 Task: Add the task  Develop a new online tool for customer support ticketing to the section Dependency Management Sprint in the project AnchorTech and add a Due Date to the respective task as 2023/12/28
Action: Mouse moved to (968, 424)
Screenshot: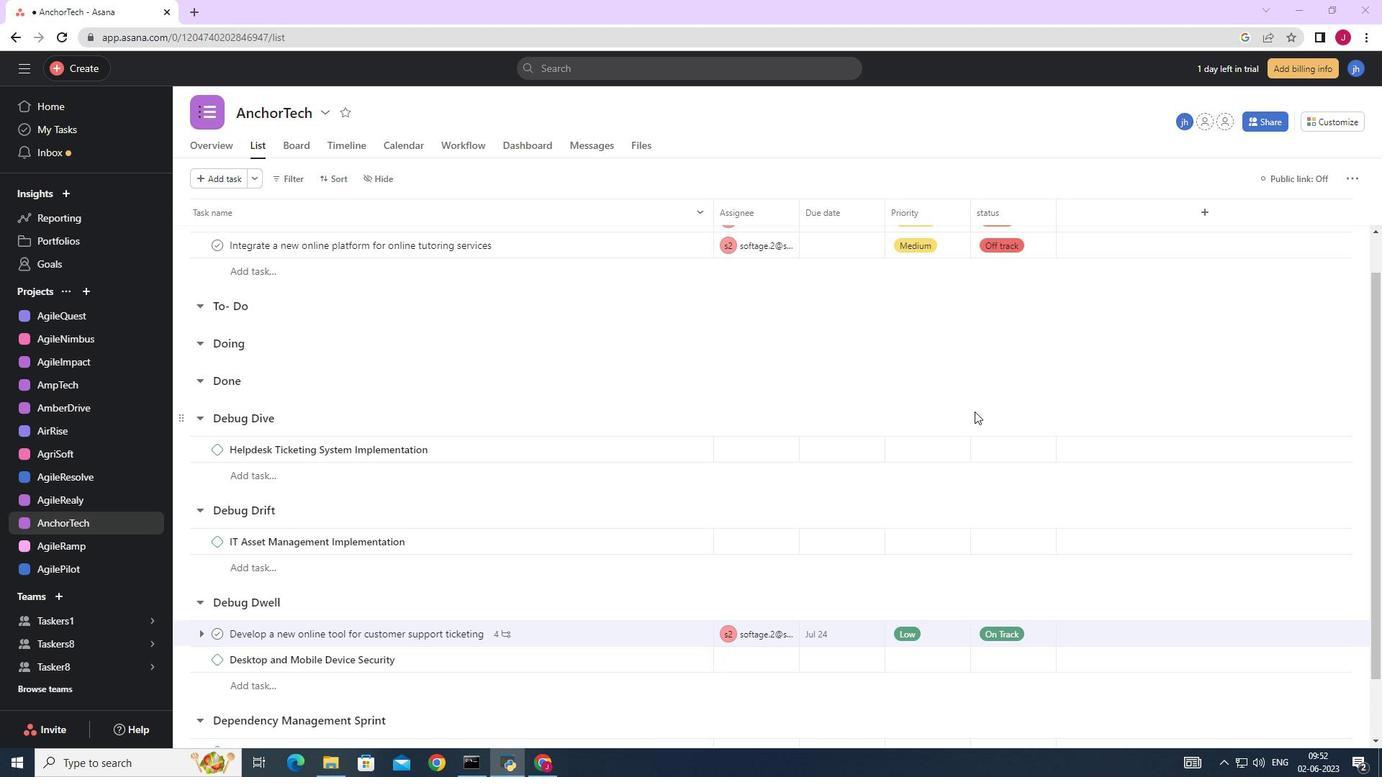 
Action: Mouse scrolled (968, 424) with delta (0, 0)
Screenshot: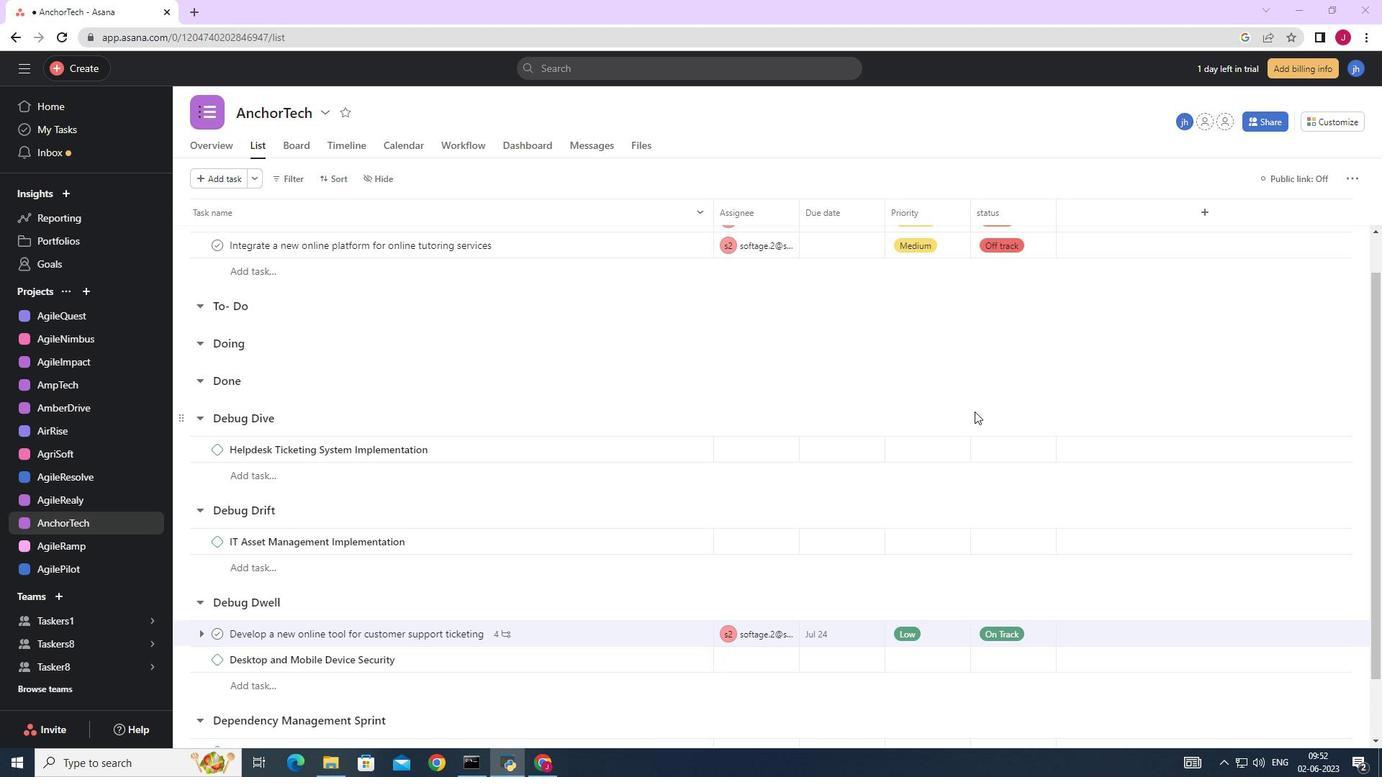 
Action: Mouse scrolled (968, 424) with delta (0, 0)
Screenshot: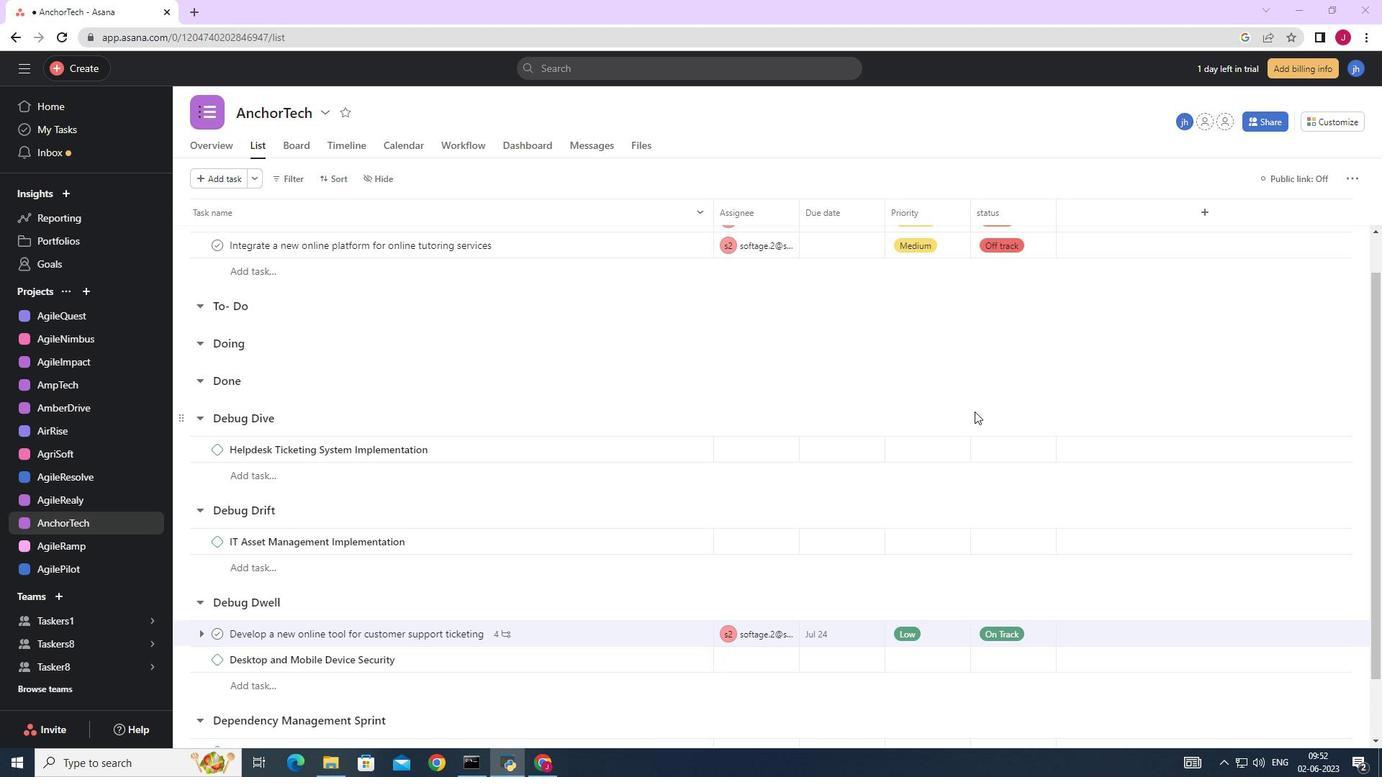 
Action: Mouse scrolled (968, 424) with delta (0, 0)
Screenshot: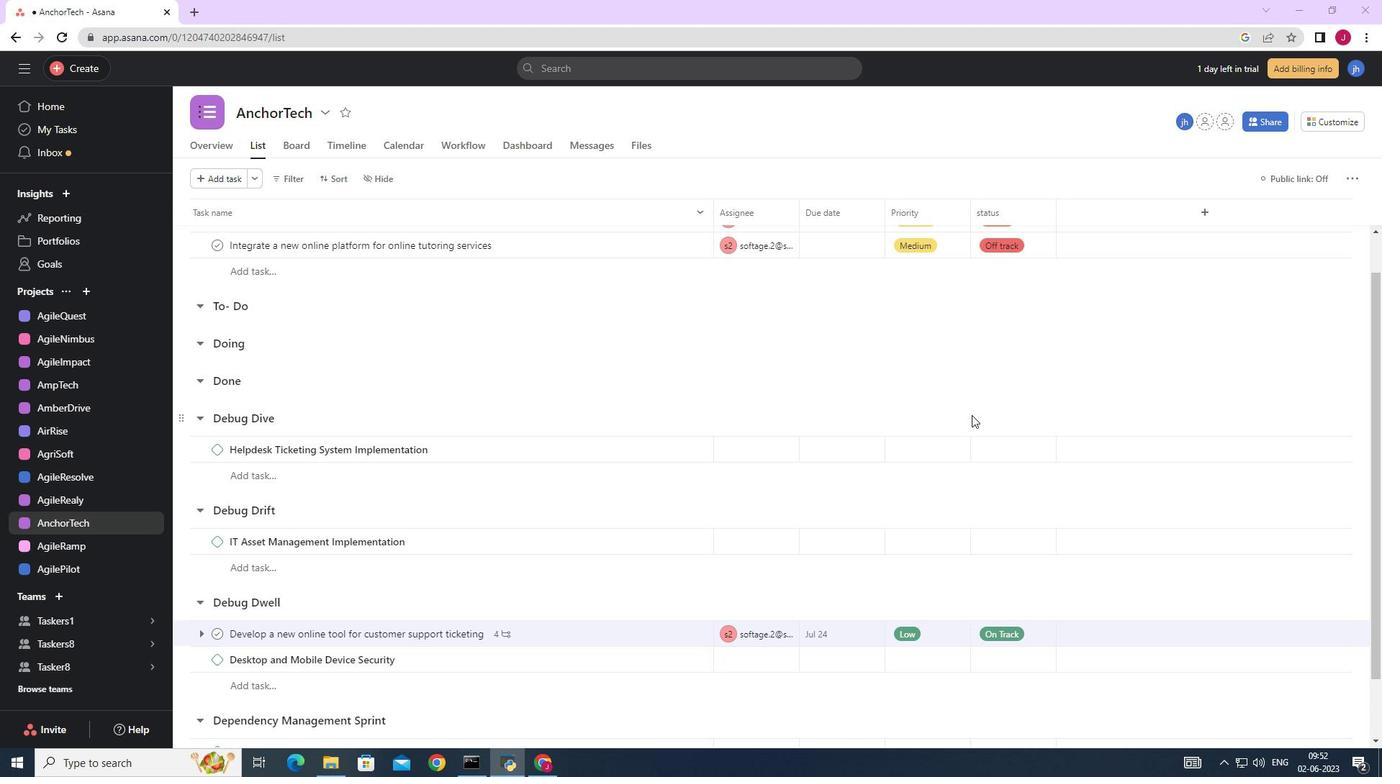 
Action: Mouse moved to (849, 472)
Screenshot: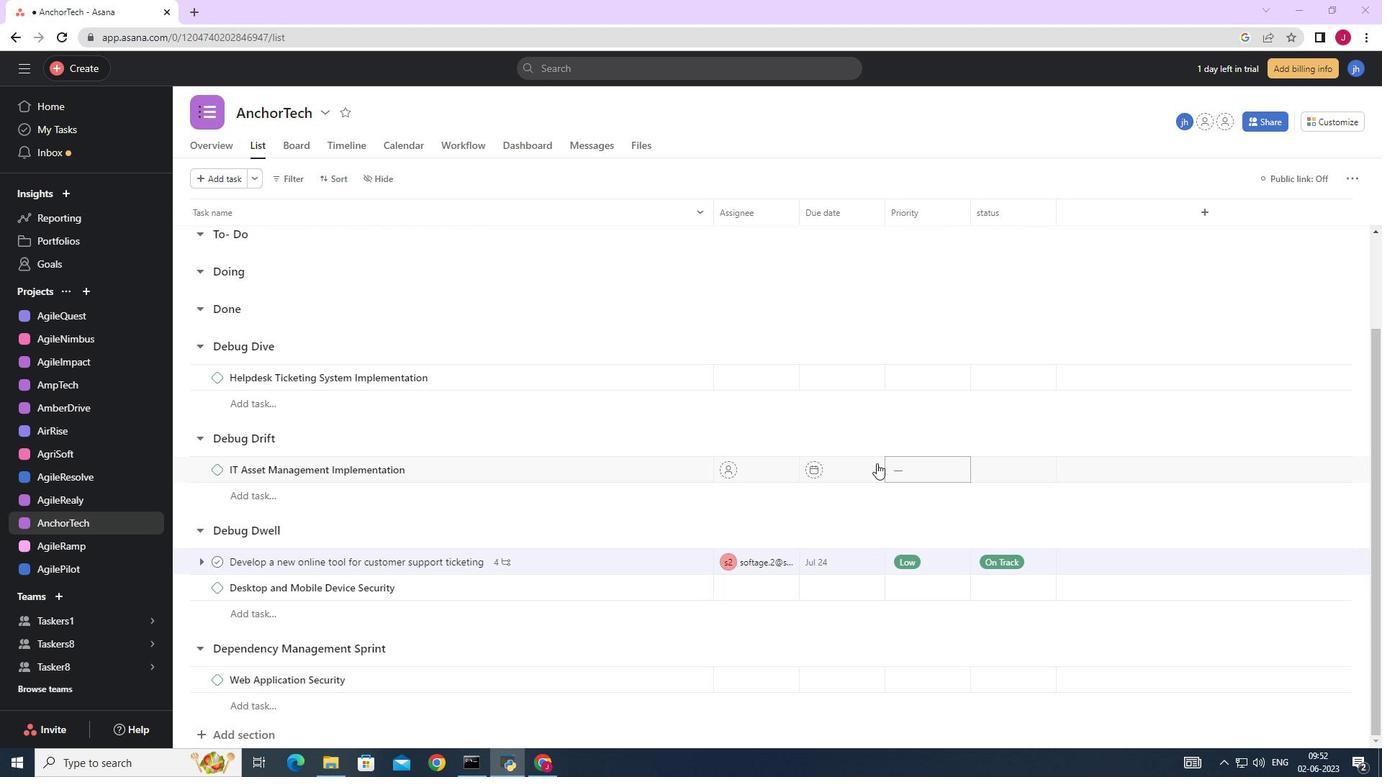 
Action: Mouse scrolled (849, 471) with delta (0, 0)
Screenshot: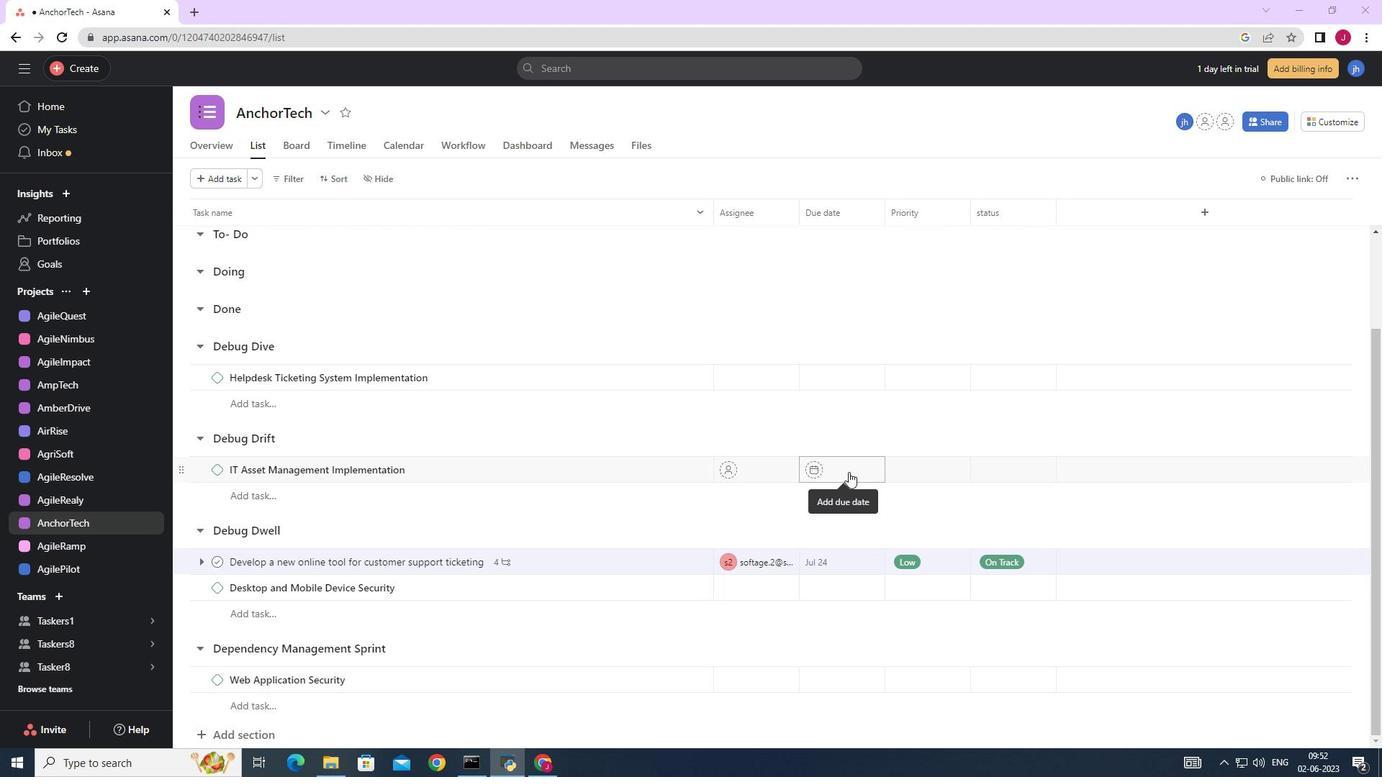
Action: Mouse scrolled (849, 471) with delta (0, 0)
Screenshot: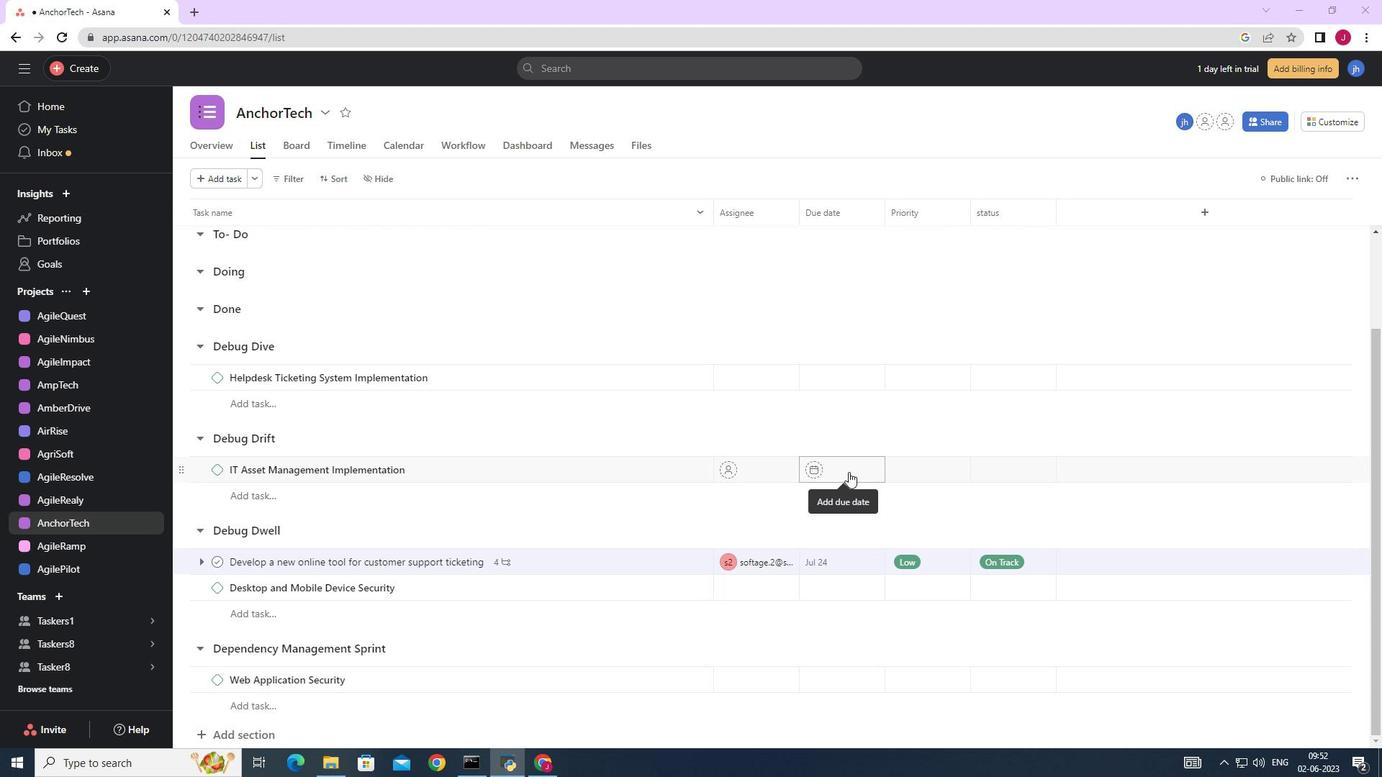 
Action: Mouse scrolled (849, 471) with delta (0, 0)
Screenshot: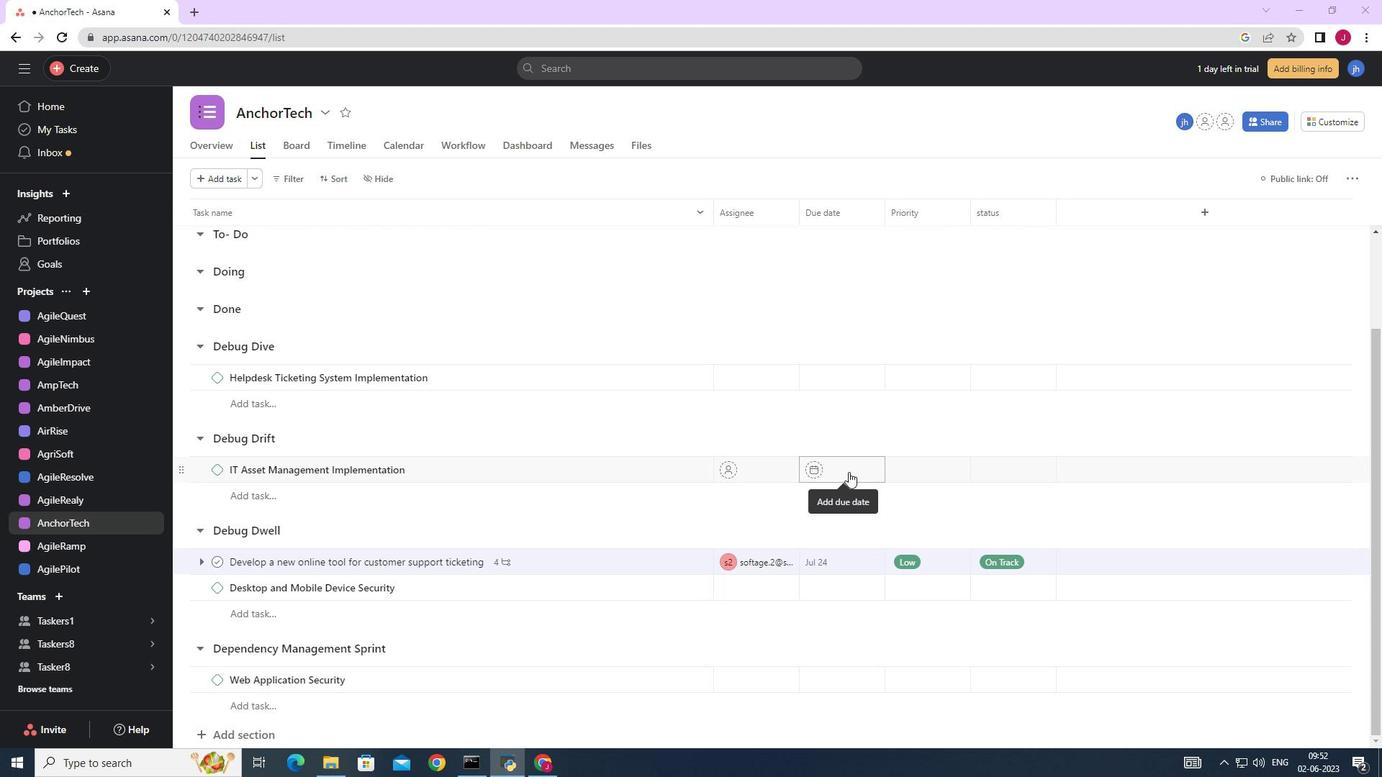 
Action: Mouse moved to (672, 559)
Screenshot: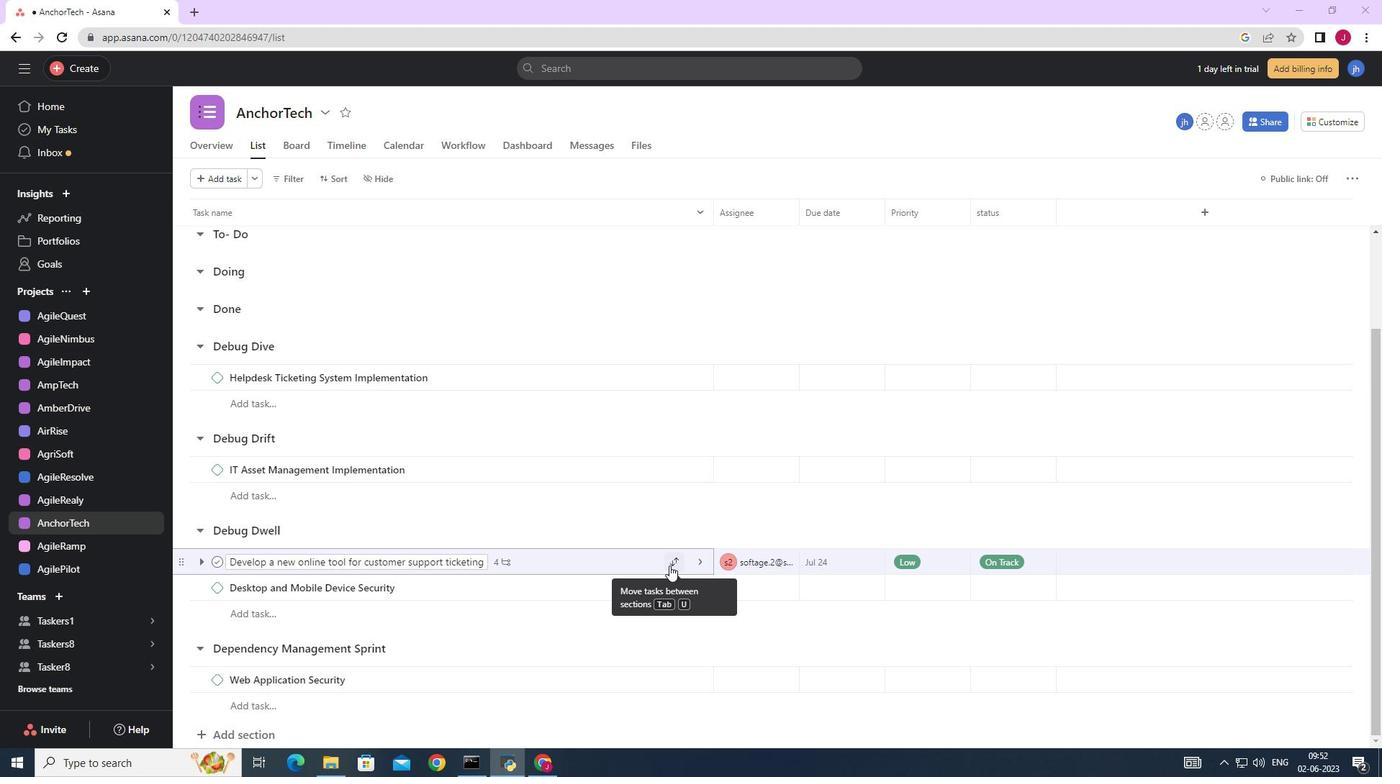 
Action: Mouse pressed left at (672, 559)
Screenshot: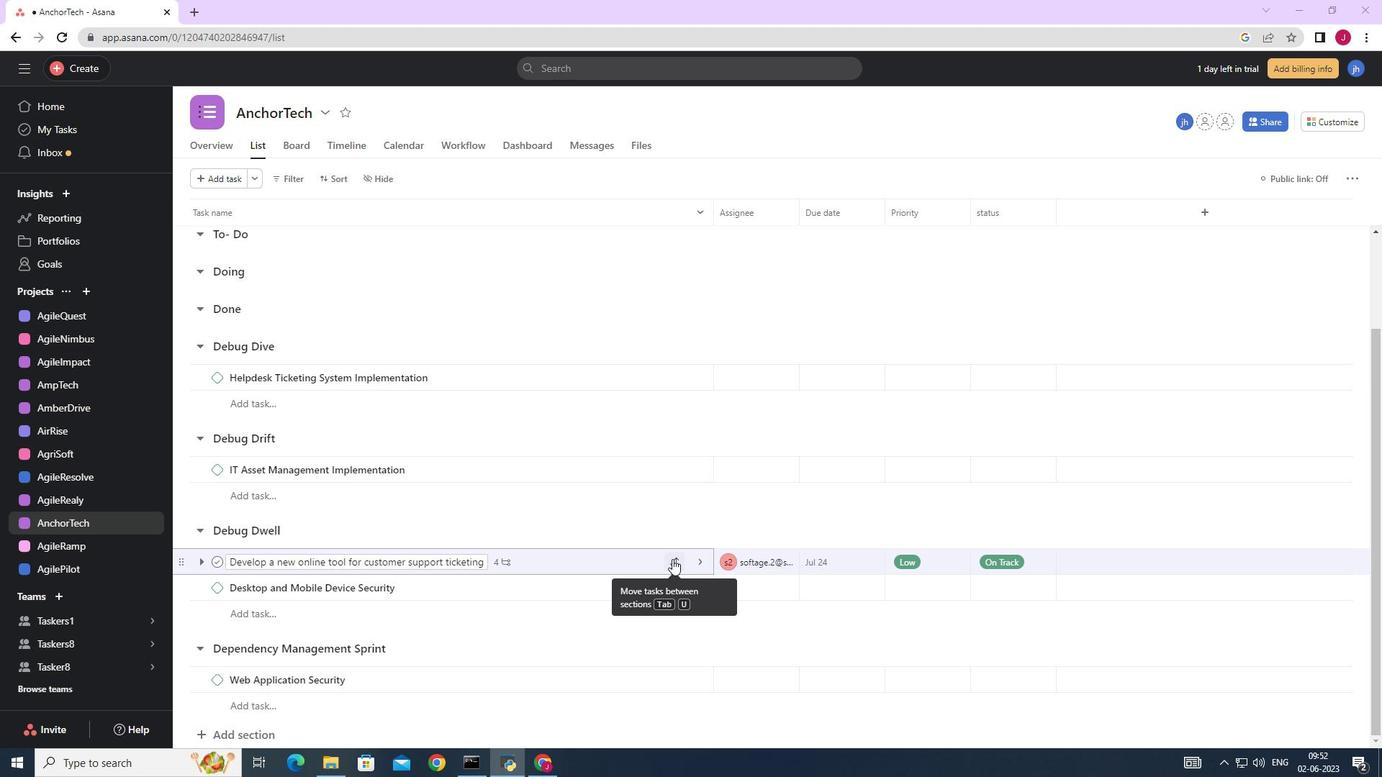 
Action: Mouse moved to (567, 535)
Screenshot: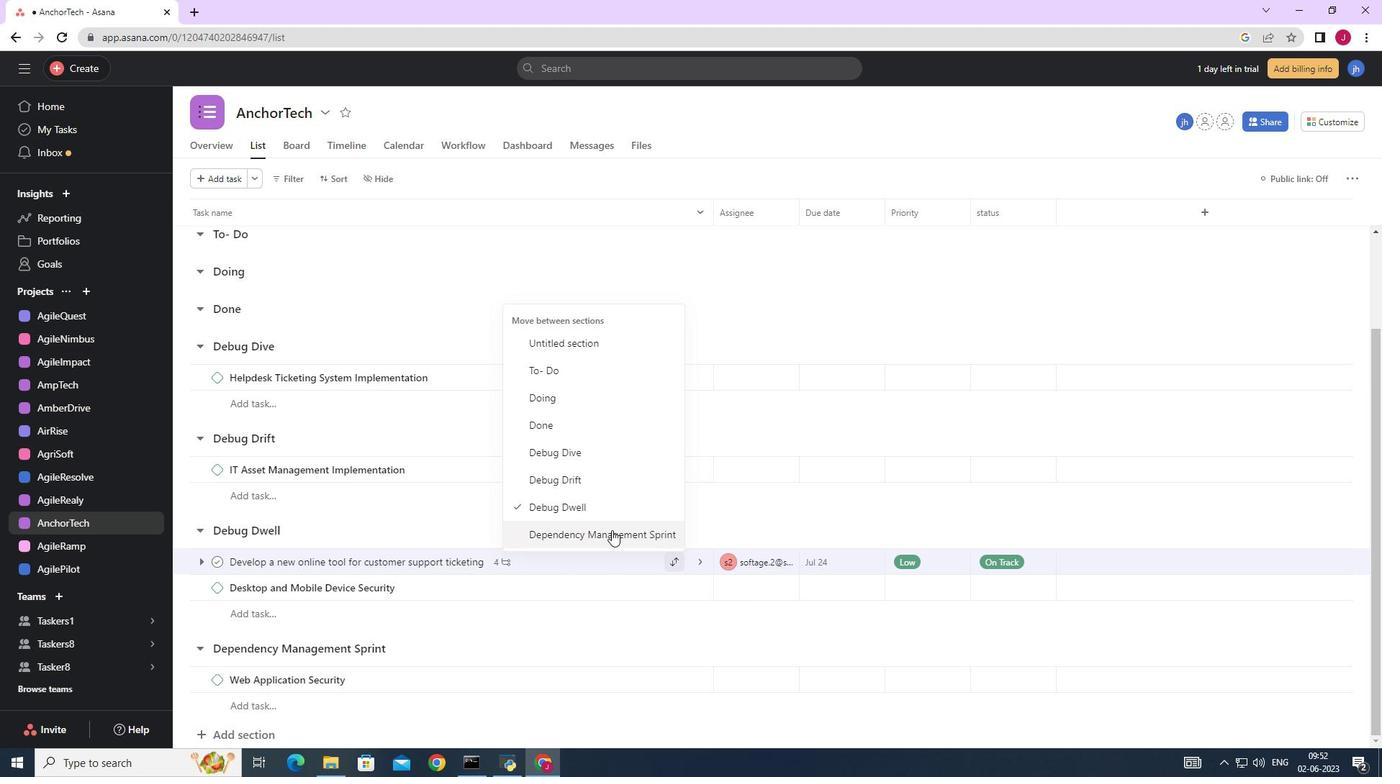 
Action: Mouse pressed left at (567, 535)
Screenshot: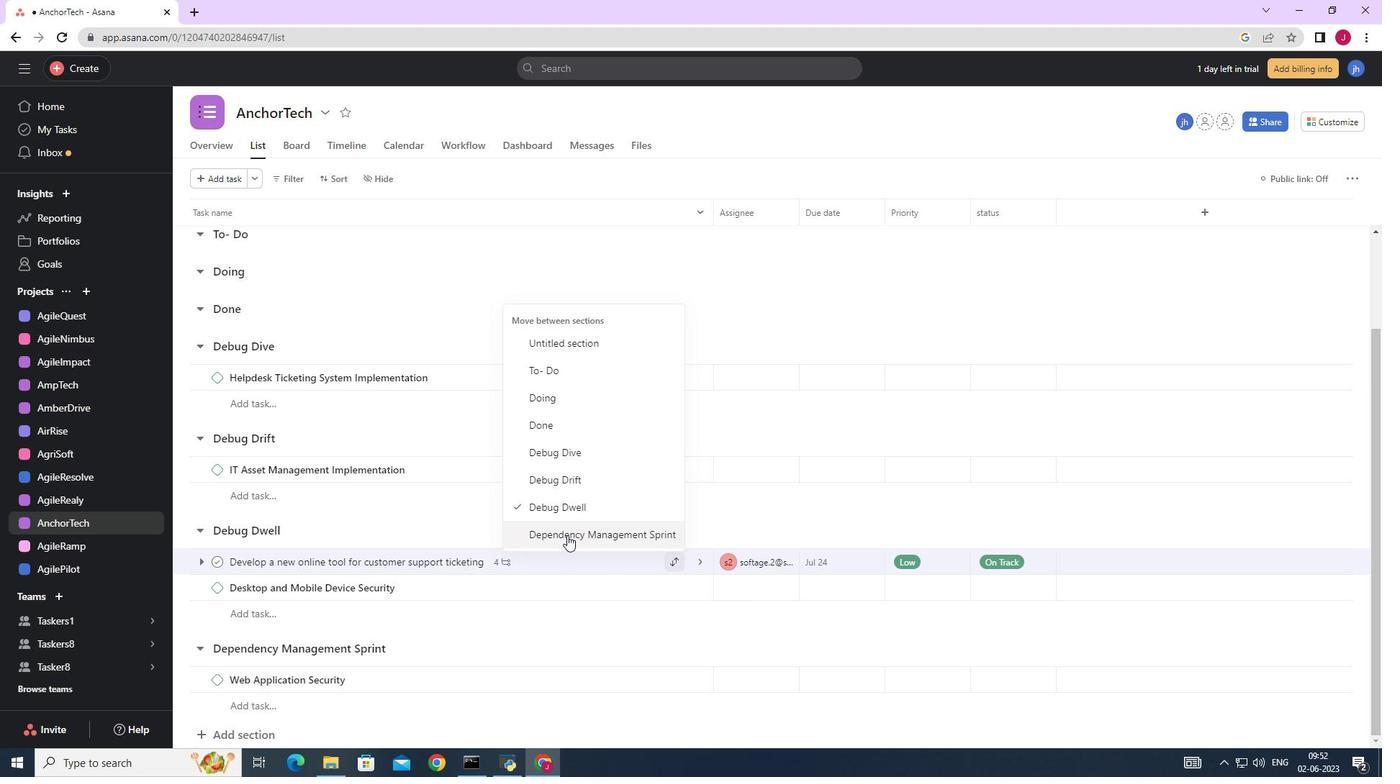 
Action: Mouse moved to (1039, 625)
Screenshot: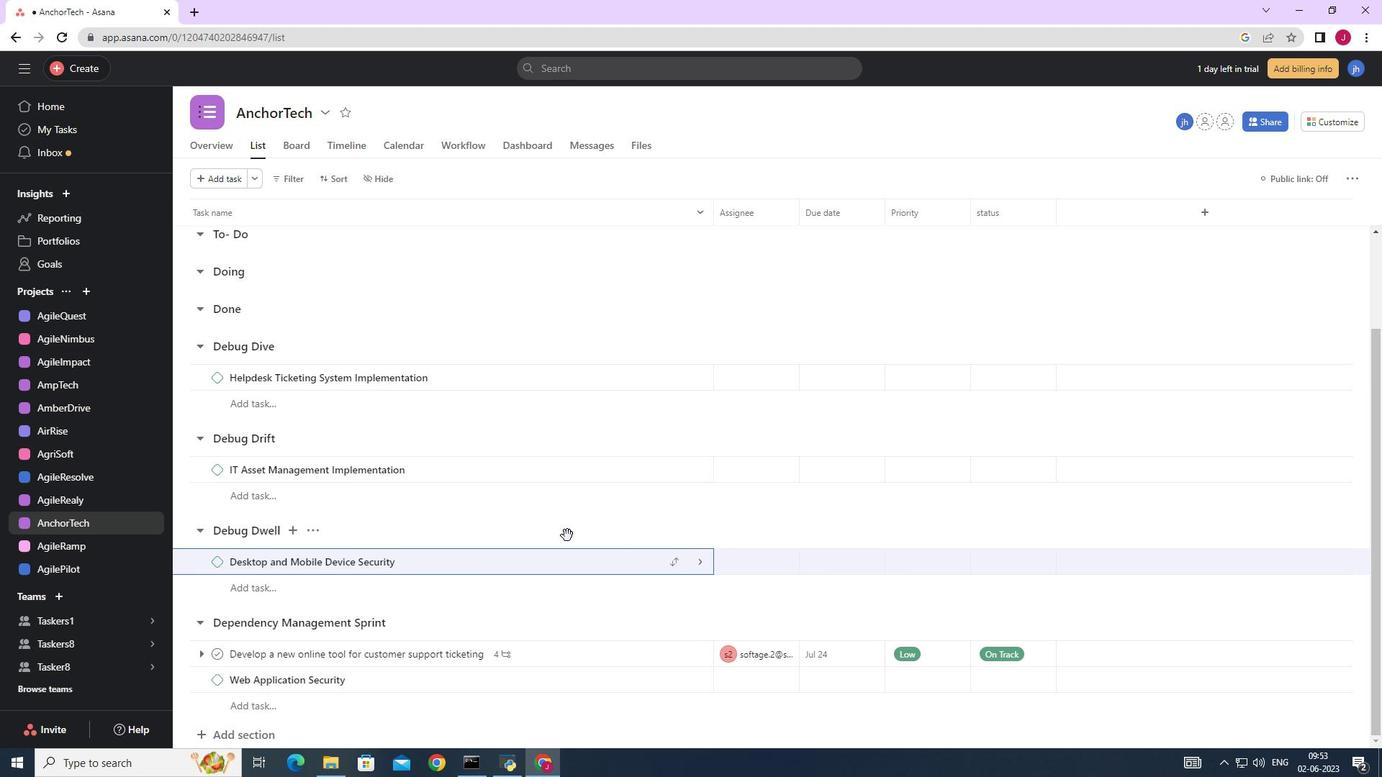 
Action: Mouse scrolled (1039, 625) with delta (0, 0)
Screenshot: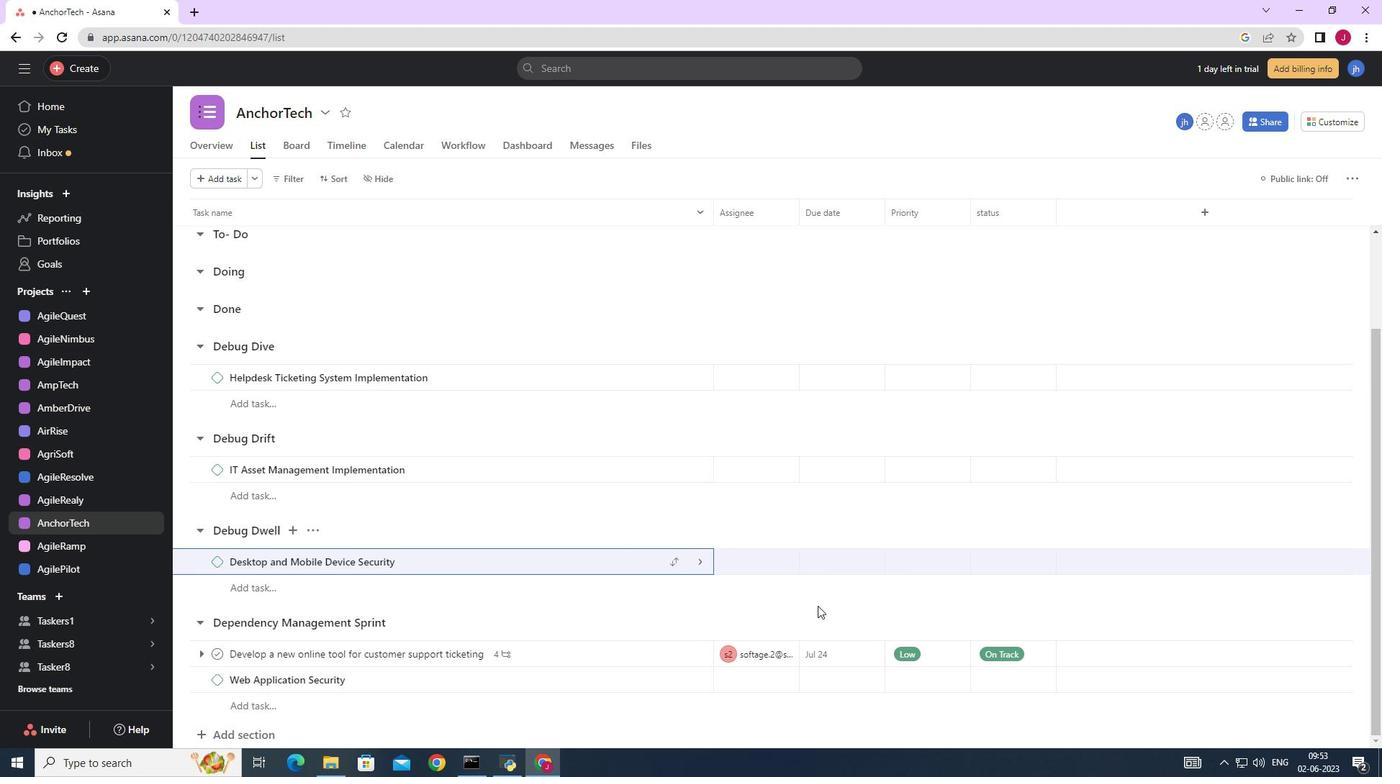 
Action: Mouse scrolled (1039, 625) with delta (0, 0)
Screenshot: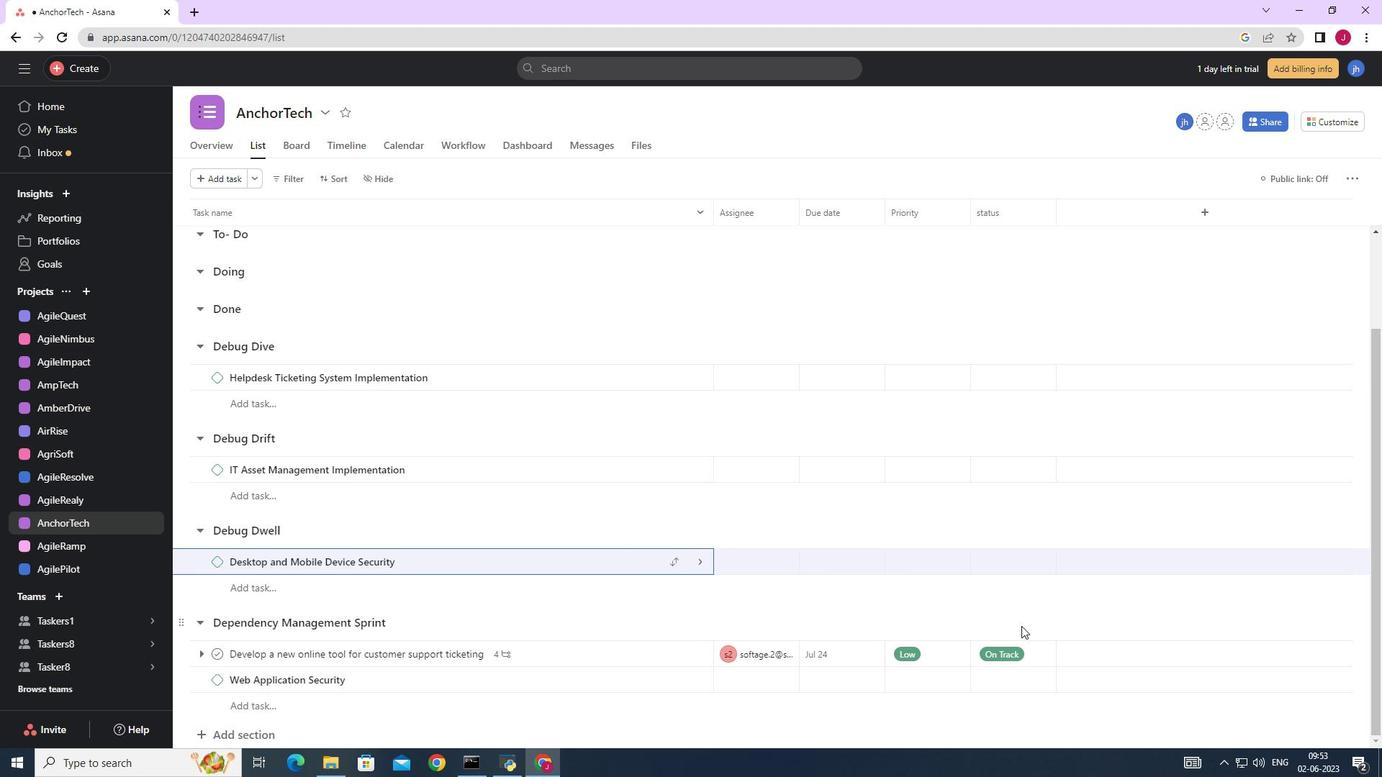 
Action: Mouse scrolled (1039, 625) with delta (0, 0)
Screenshot: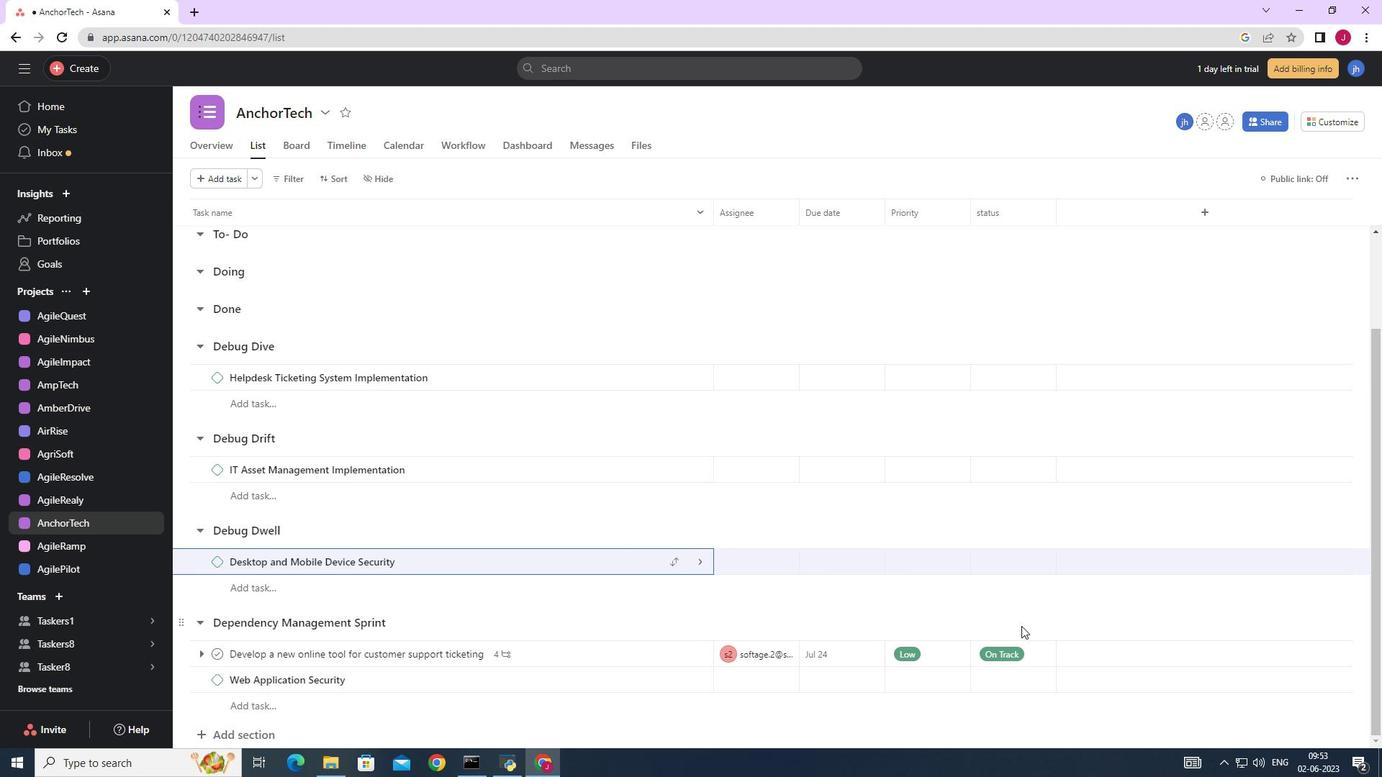 
Action: Mouse moved to (1038, 625)
Screenshot: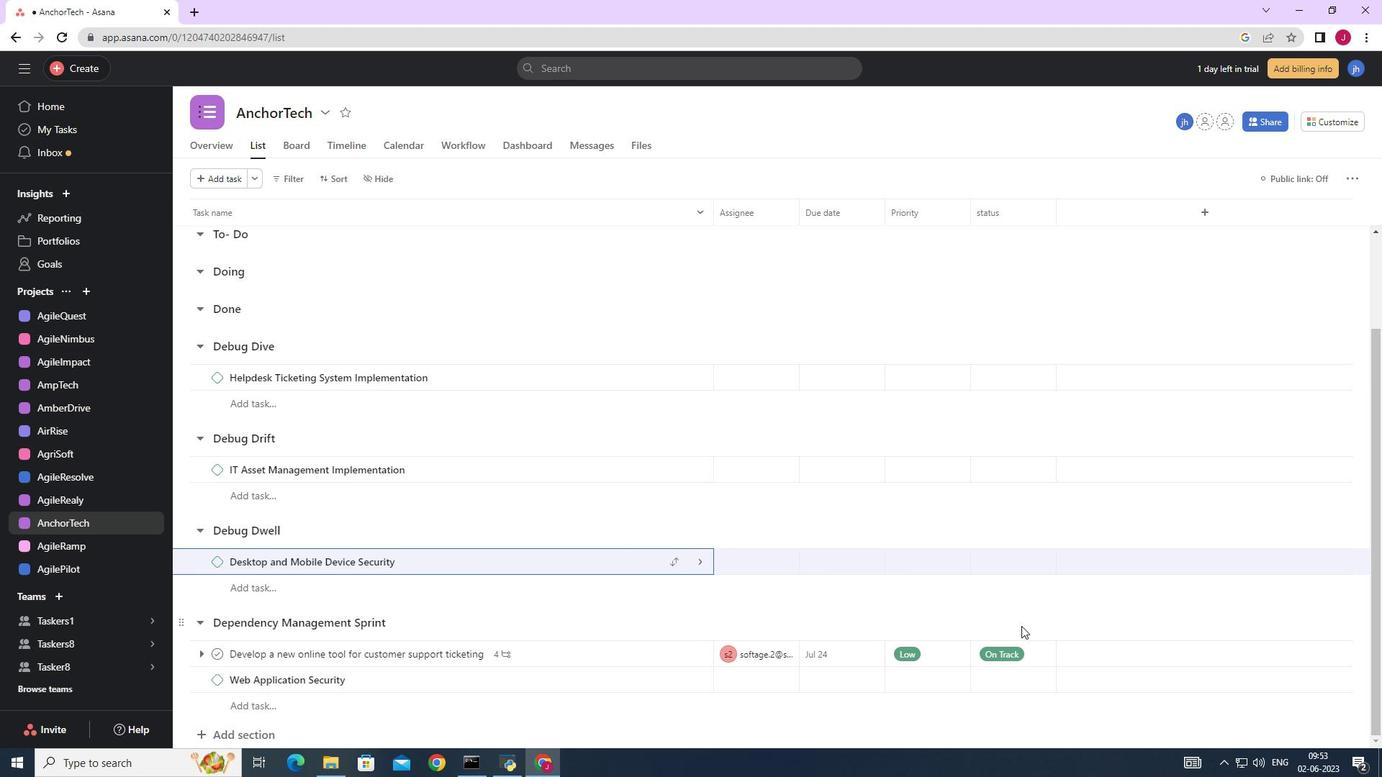
Action: Mouse scrolled (1038, 625) with delta (0, 0)
Screenshot: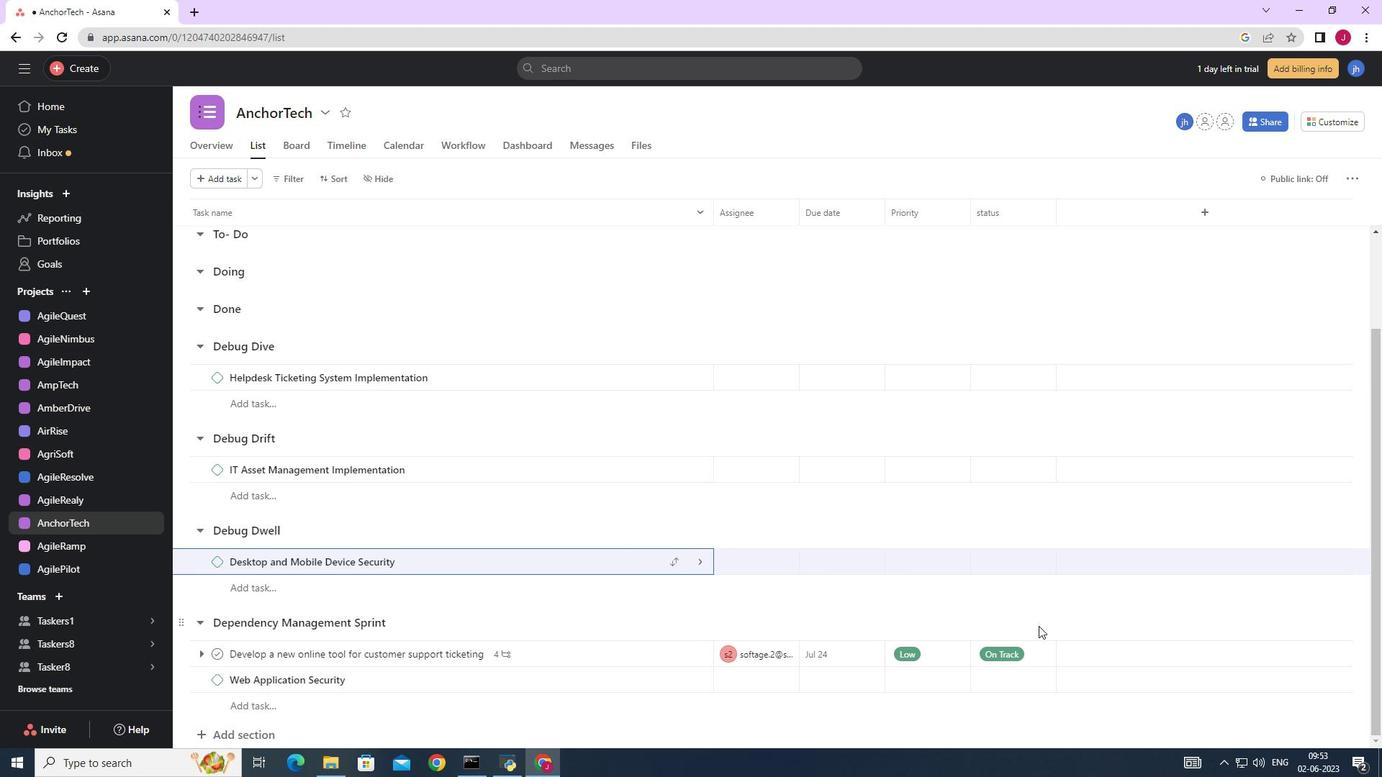 
Action: Mouse moved to (1035, 625)
Screenshot: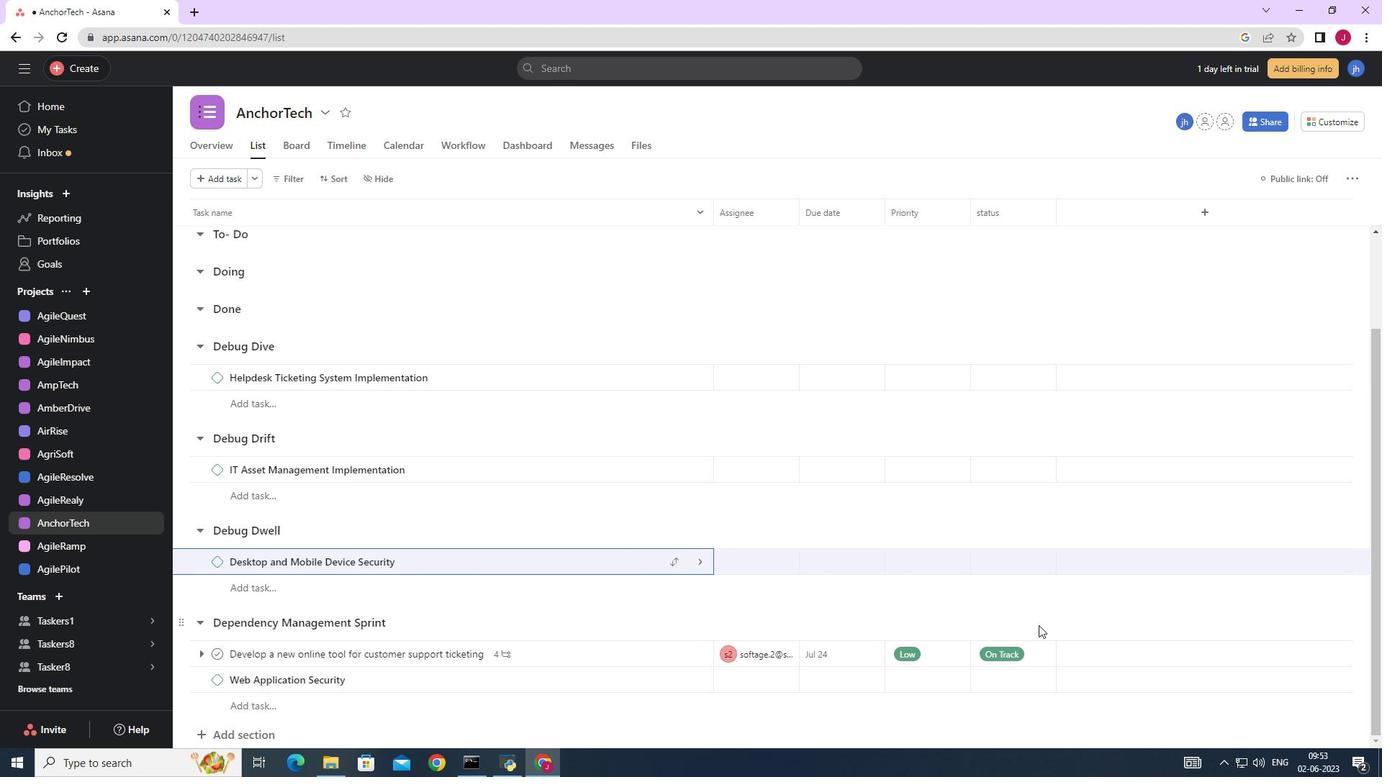 
Action: Mouse scrolled (1035, 625) with delta (0, 0)
Screenshot: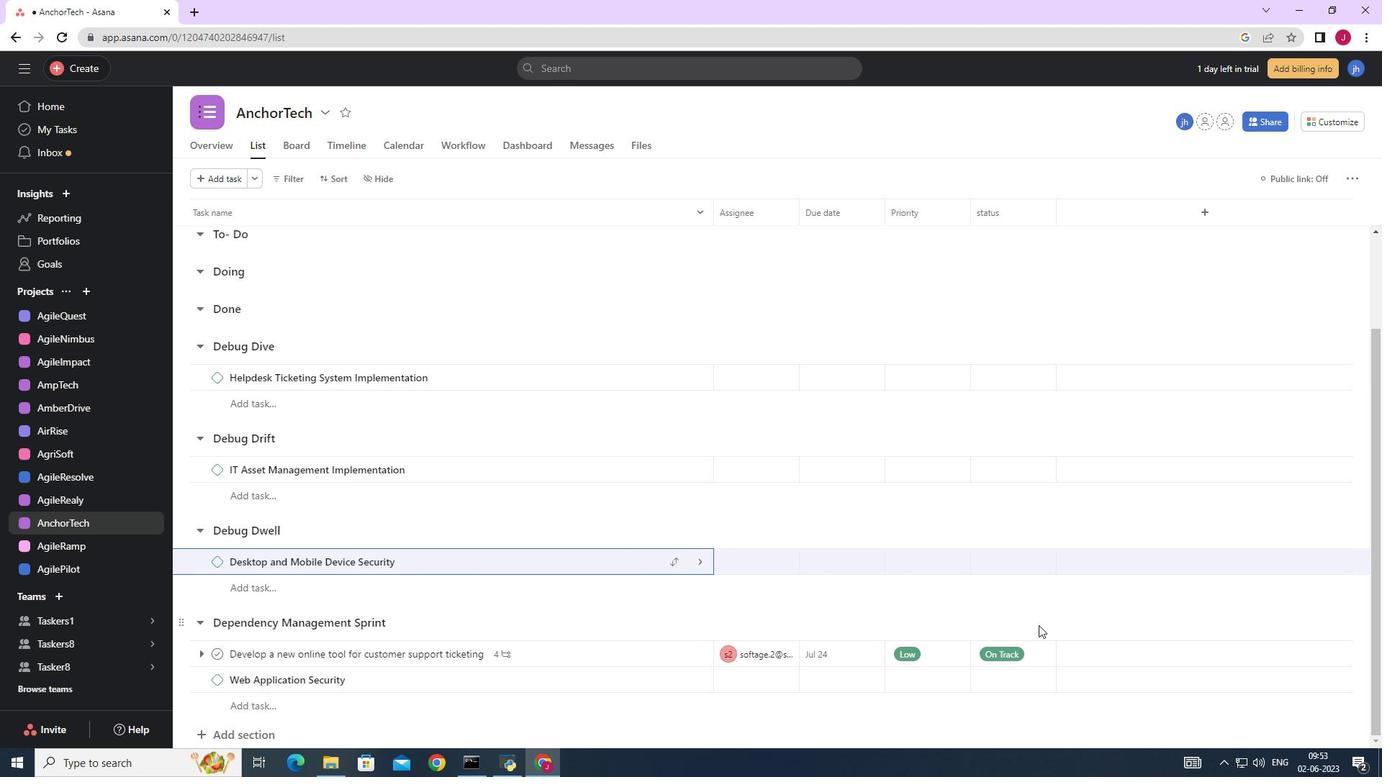 
Action: Mouse moved to (875, 648)
Screenshot: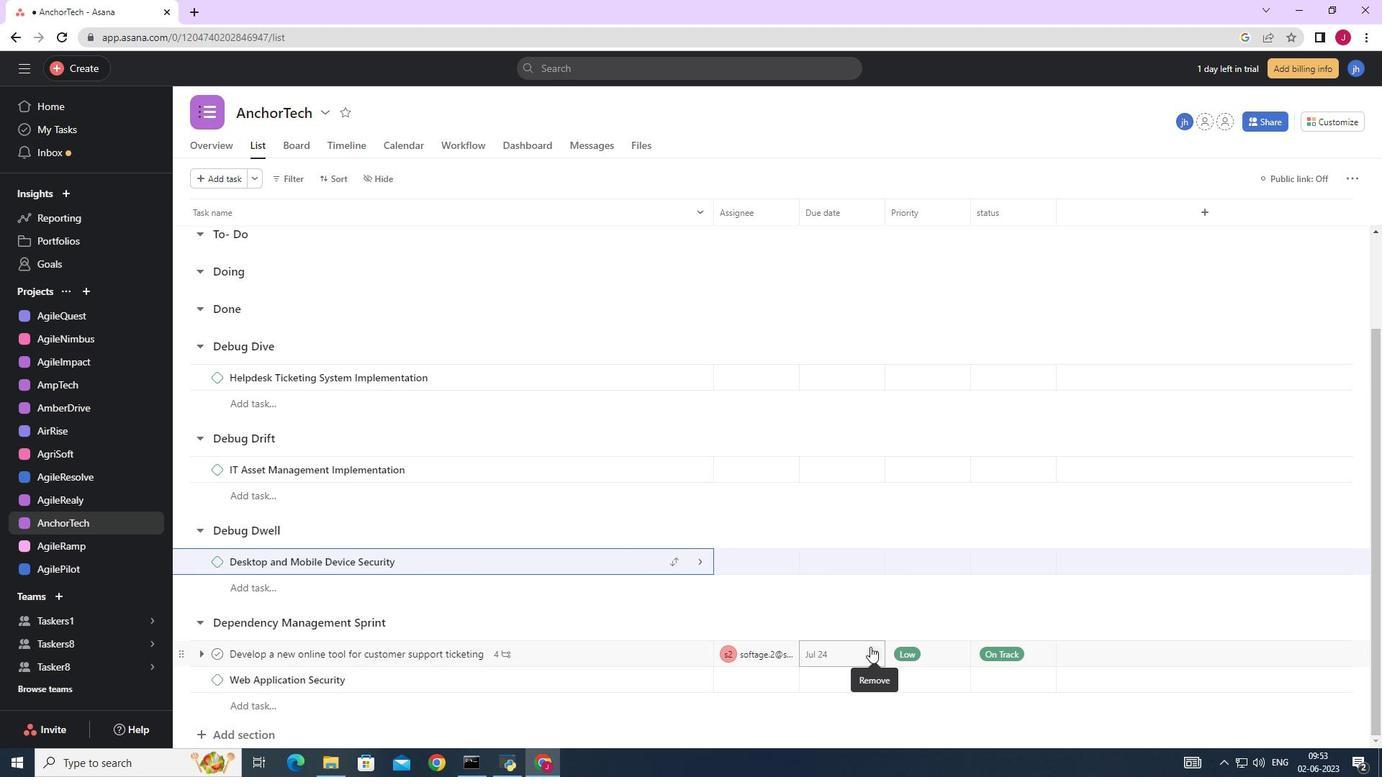 
Action: Mouse pressed left at (875, 648)
Screenshot: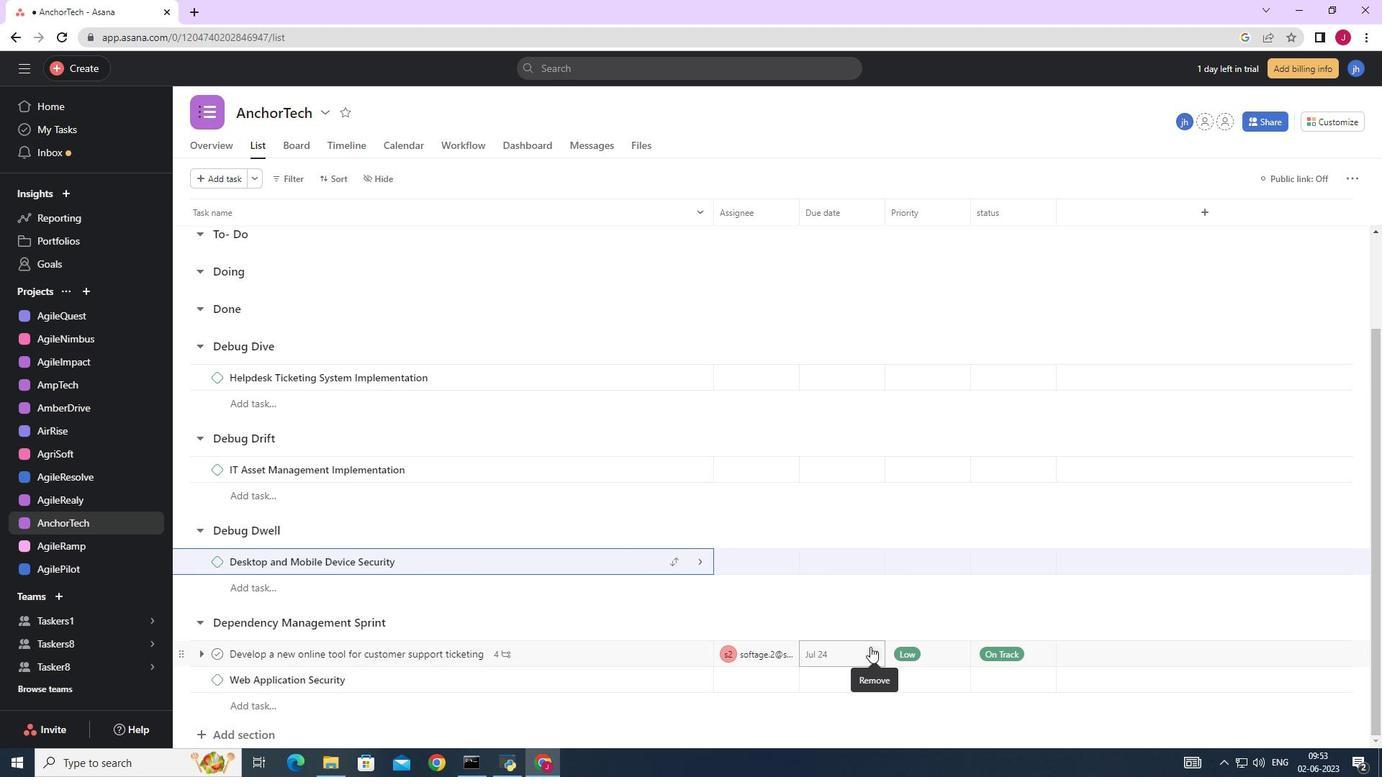 
Action: Mouse moved to (844, 653)
Screenshot: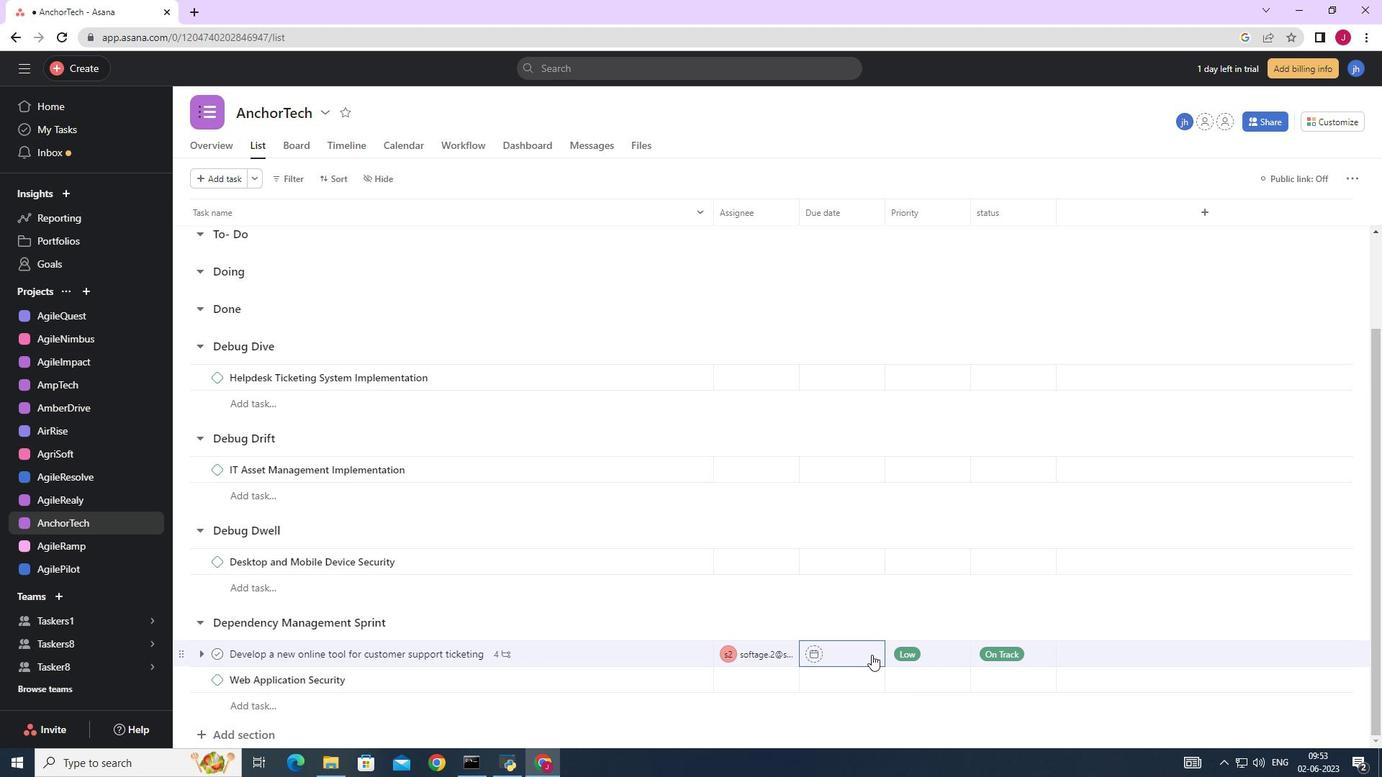 
Action: Mouse pressed left at (844, 653)
Screenshot: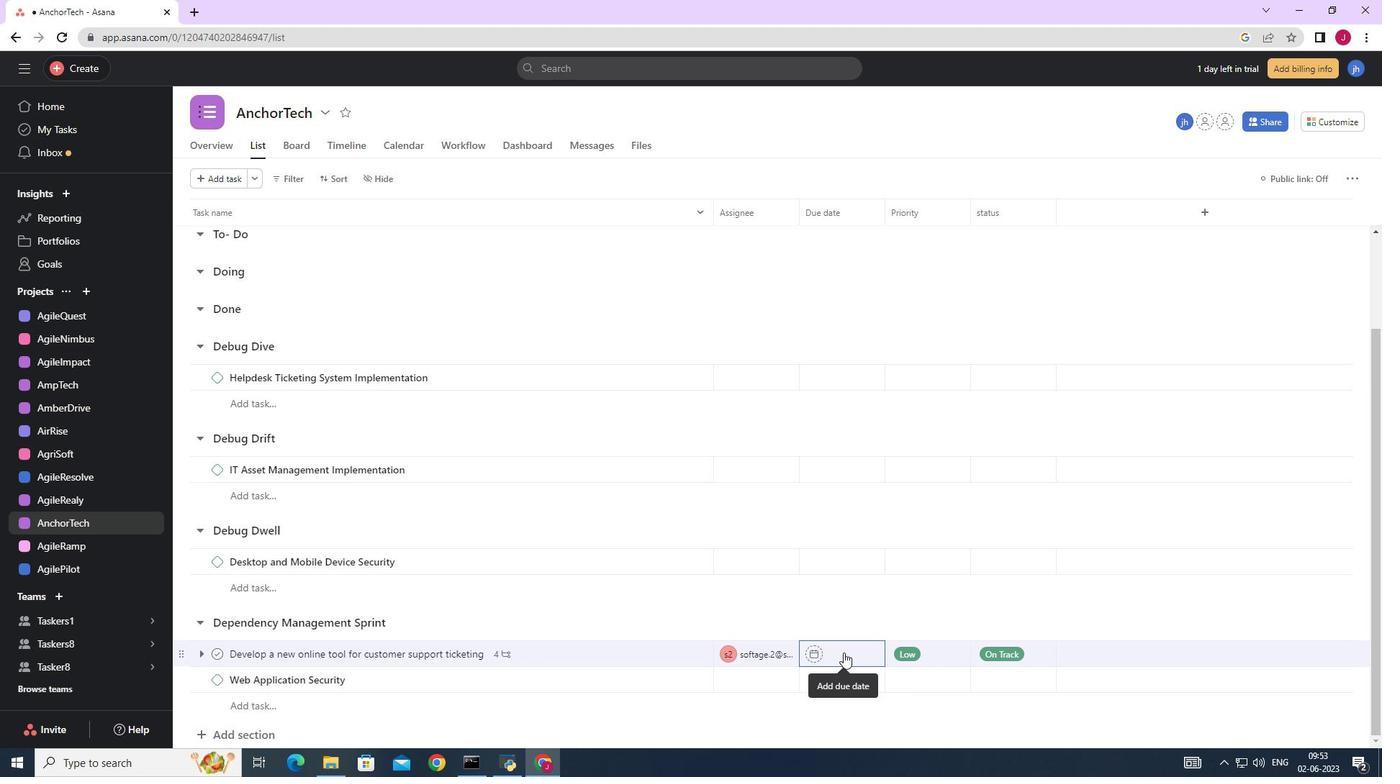 
Action: Mouse moved to (985, 424)
Screenshot: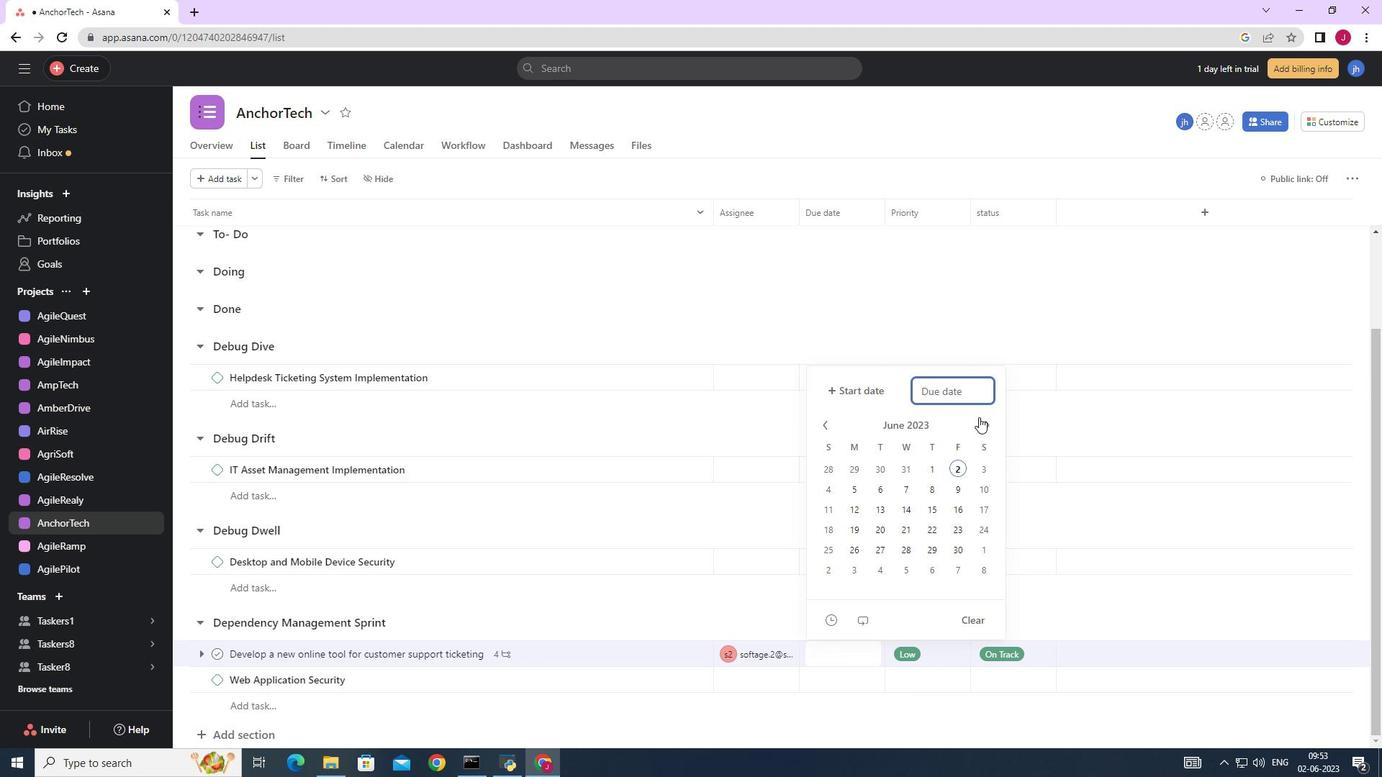 
Action: Mouse pressed left at (985, 424)
Screenshot: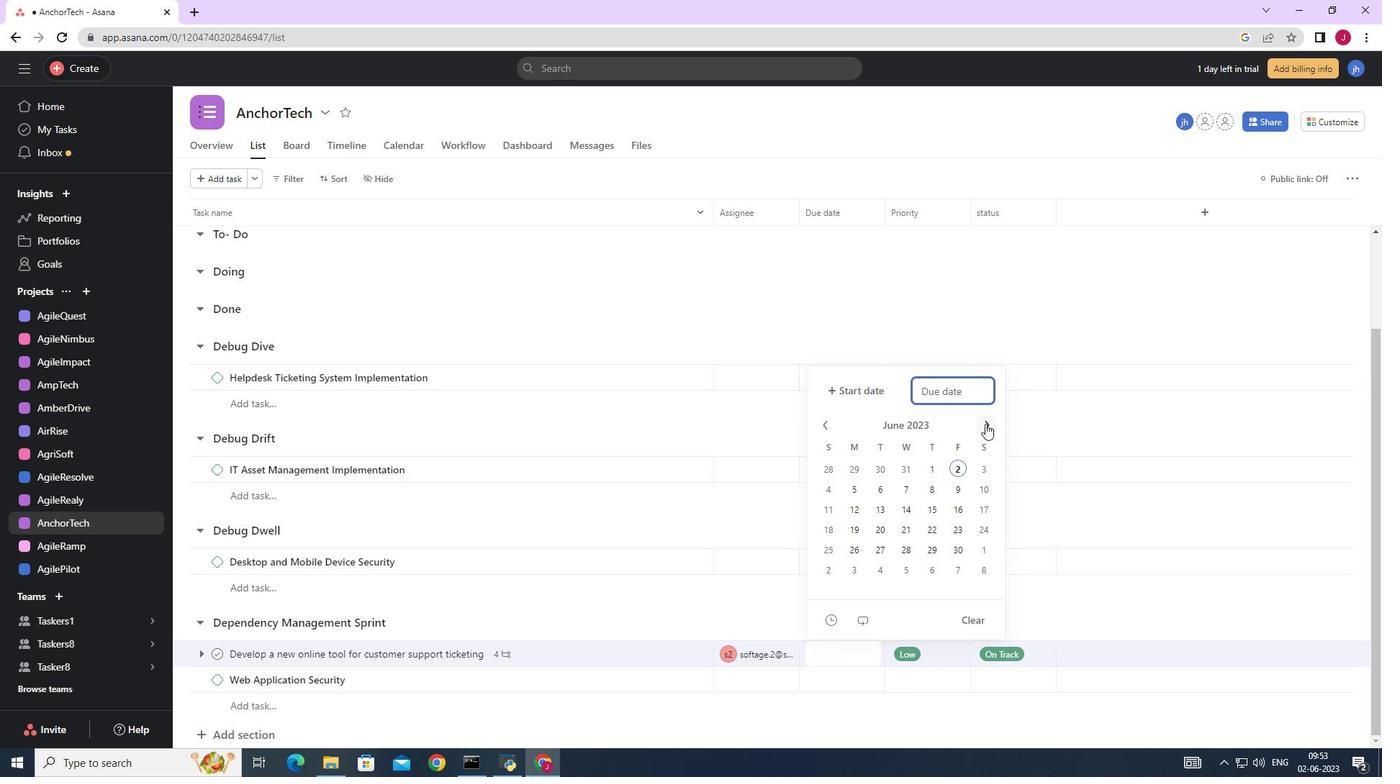 
Action: Mouse pressed left at (985, 424)
Screenshot: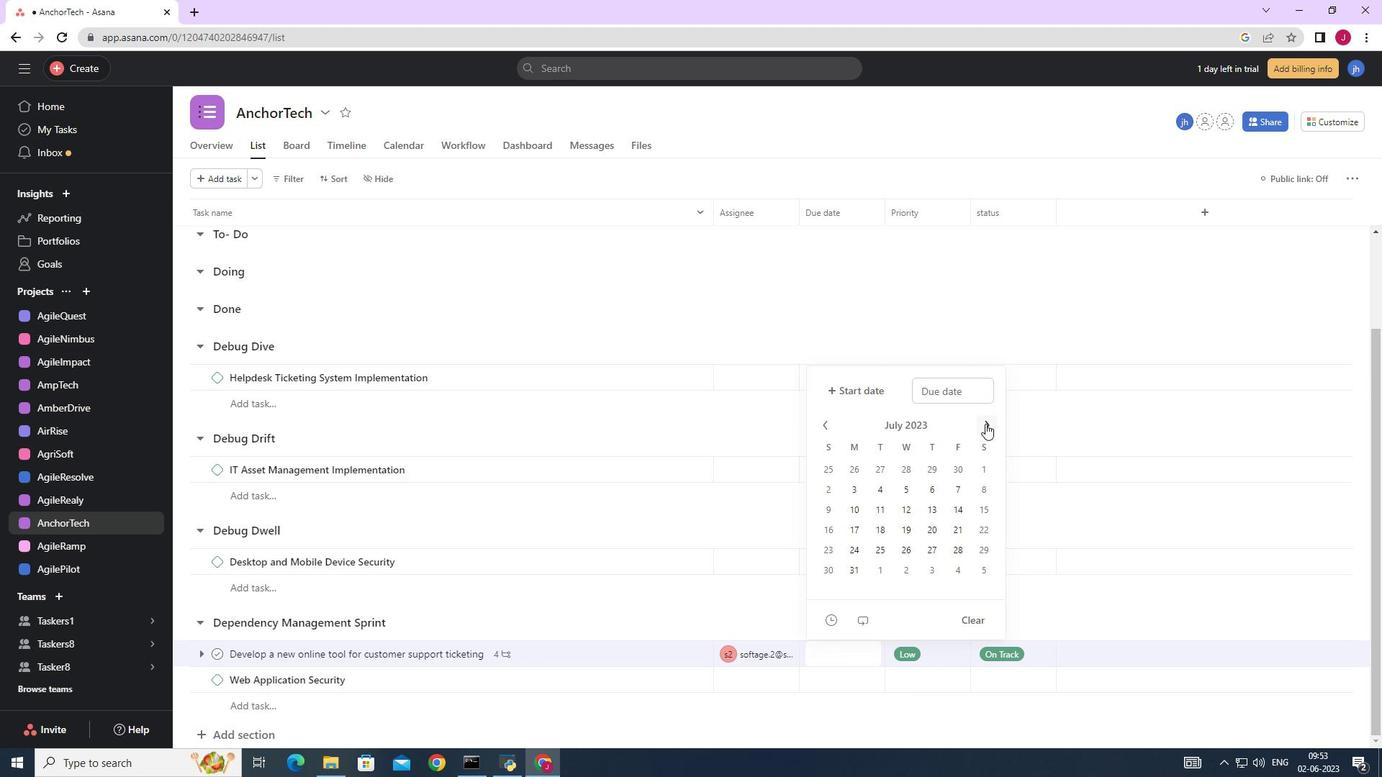 
Action: Mouse pressed left at (985, 424)
Screenshot: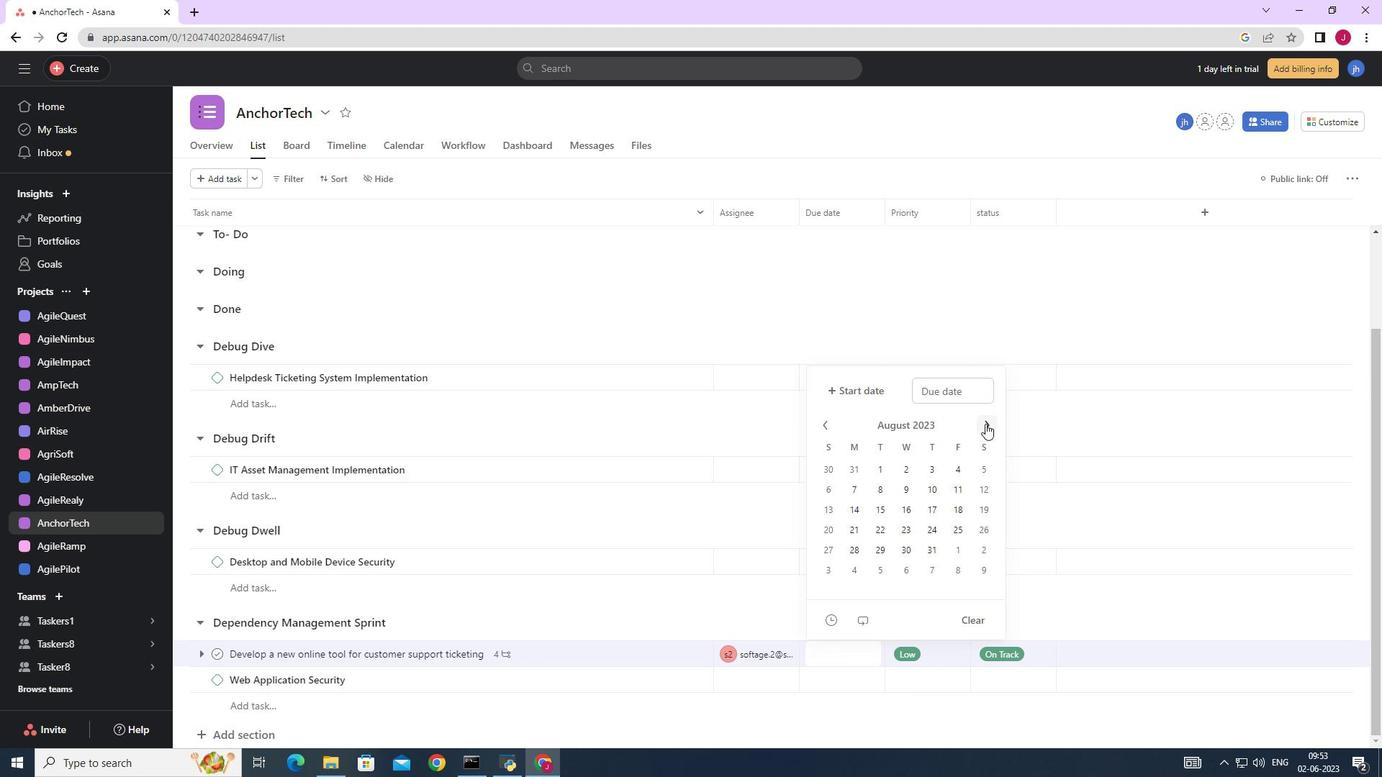 
Action: Mouse pressed left at (985, 424)
Screenshot: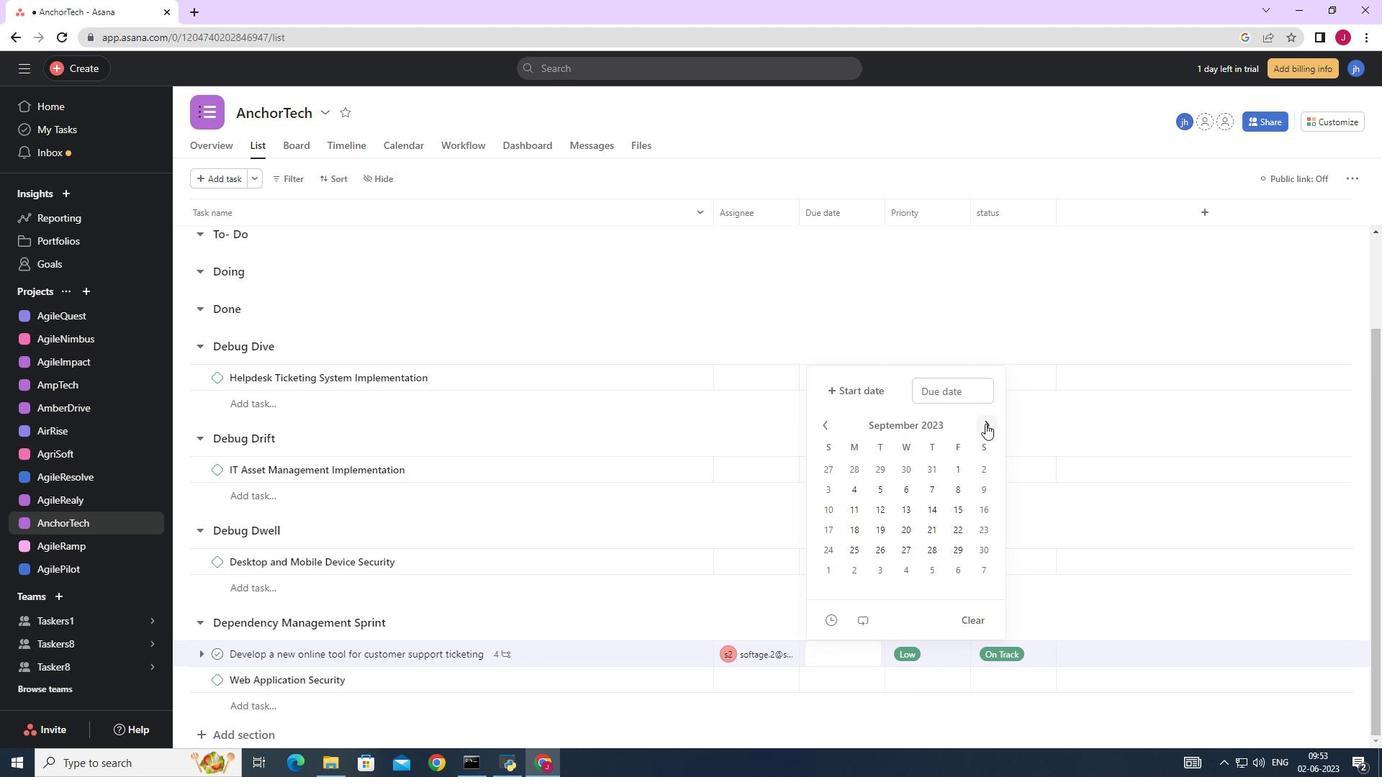 
Action: Mouse pressed left at (985, 424)
Screenshot: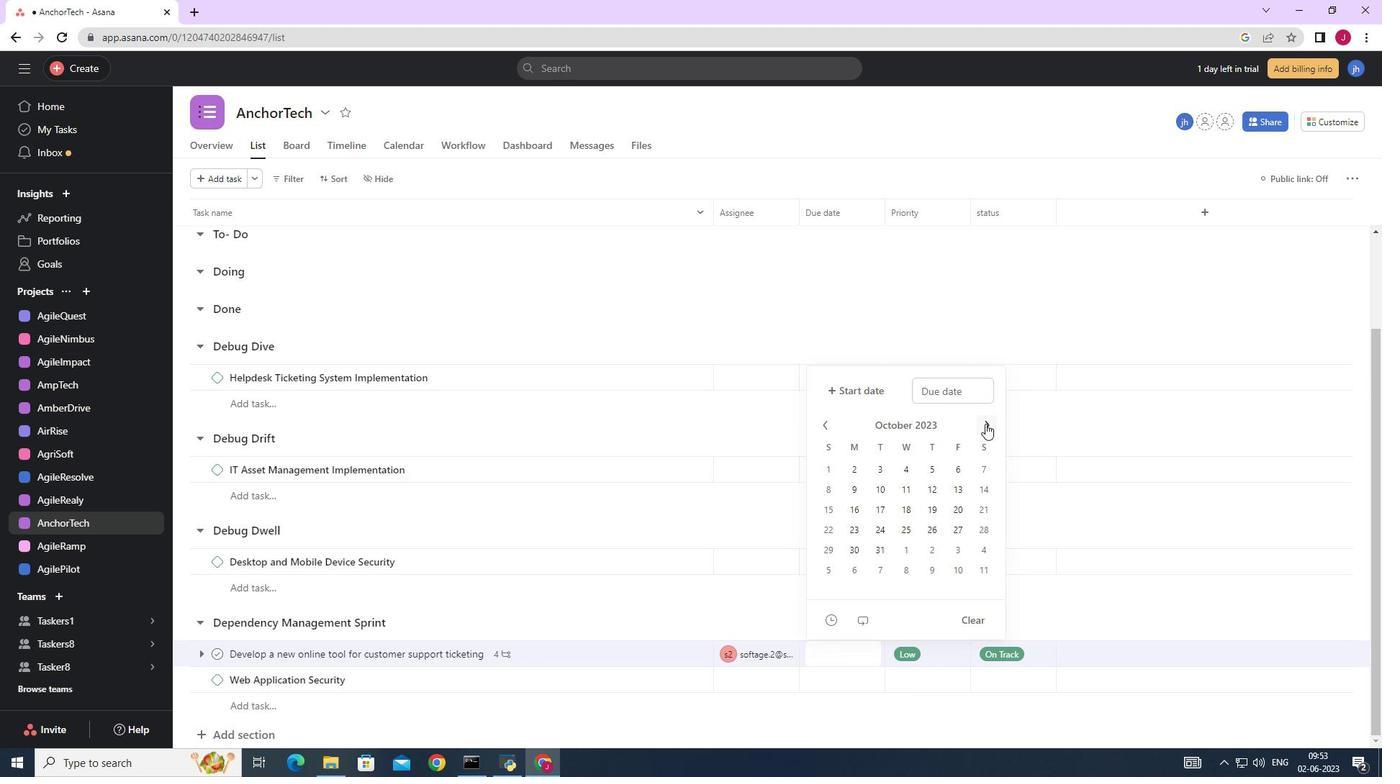 
Action: Mouse pressed left at (985, 424)
Screenshot: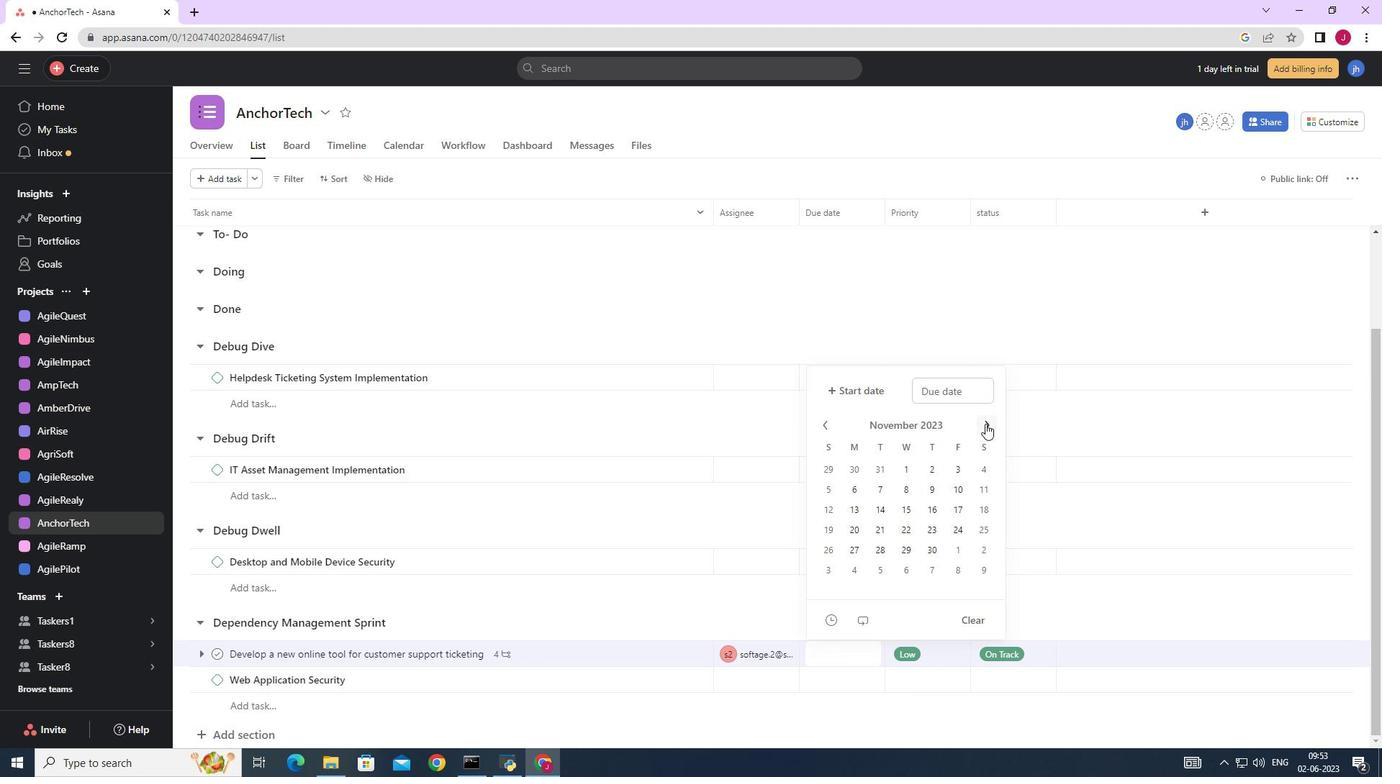 
Action: Mouse moved to (937, 548)
Screenshot: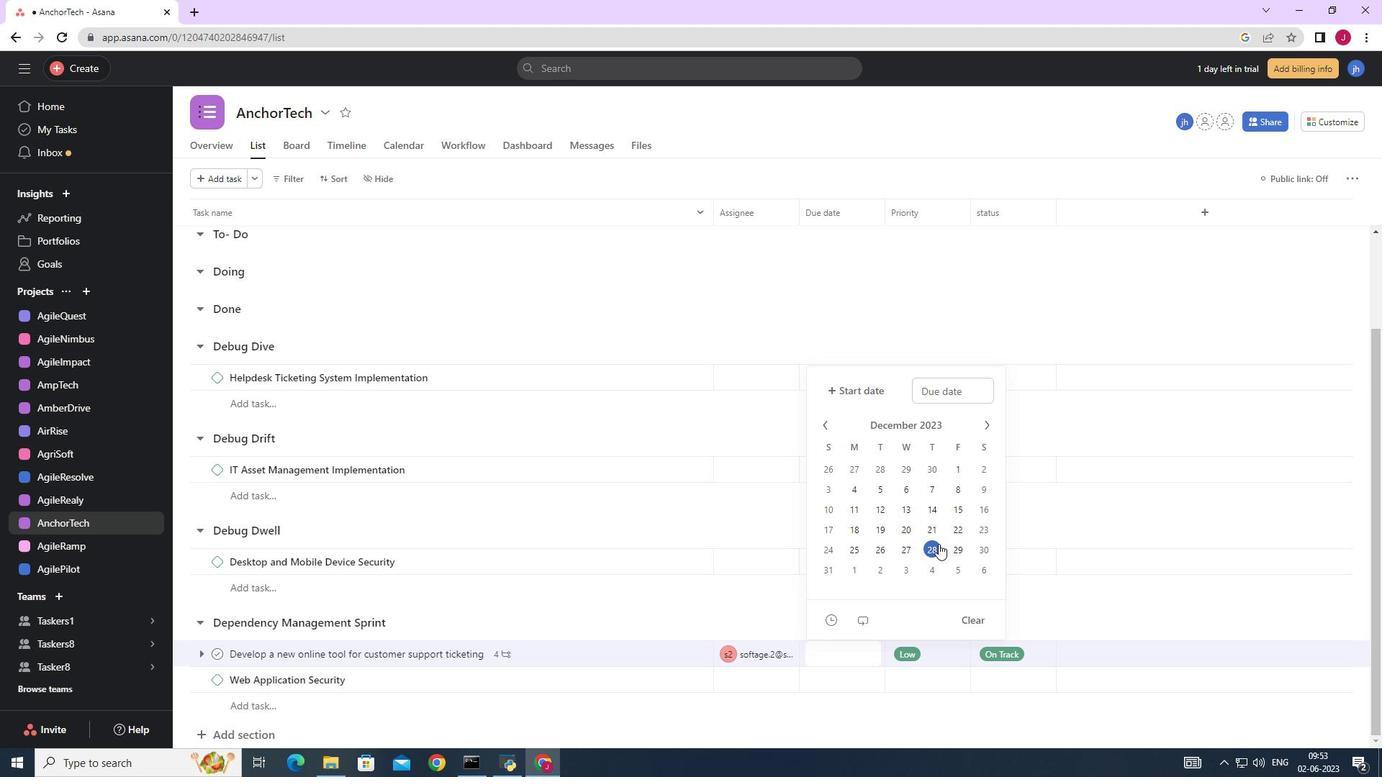 
Action: Mouse pressed left at (937, 548)
Screenshot: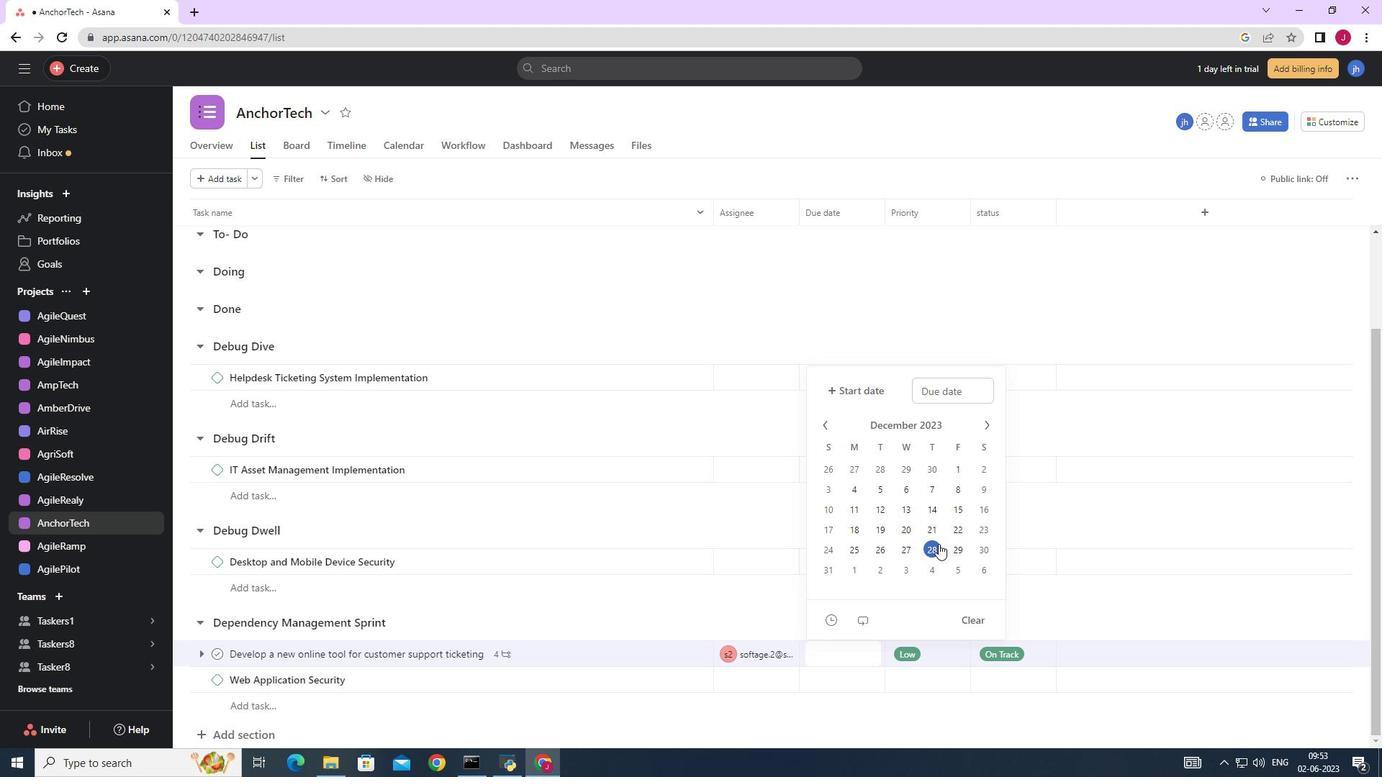 
Action: Mouse moved to (1239, 298)
Screenshot: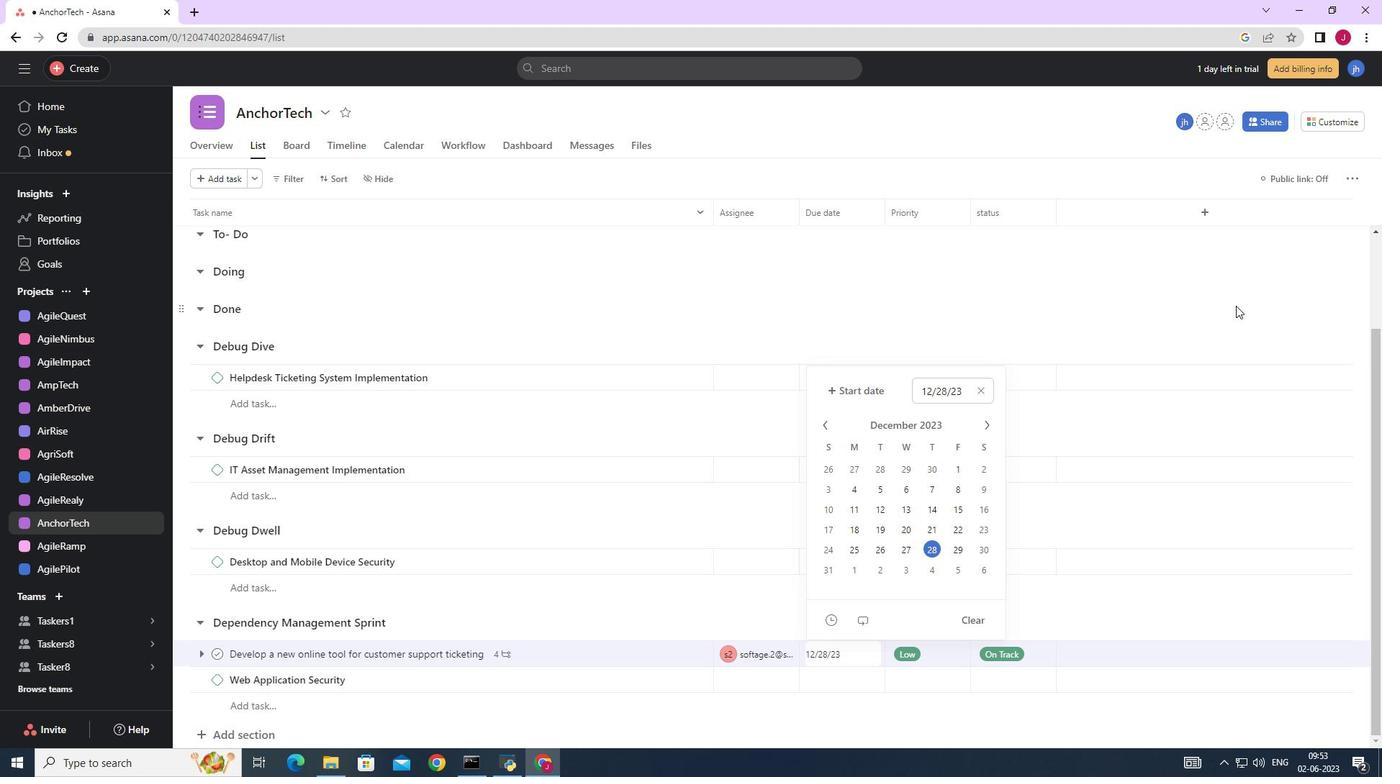 
Action: Mouse pressed left at (1239, 298)
Screenshot: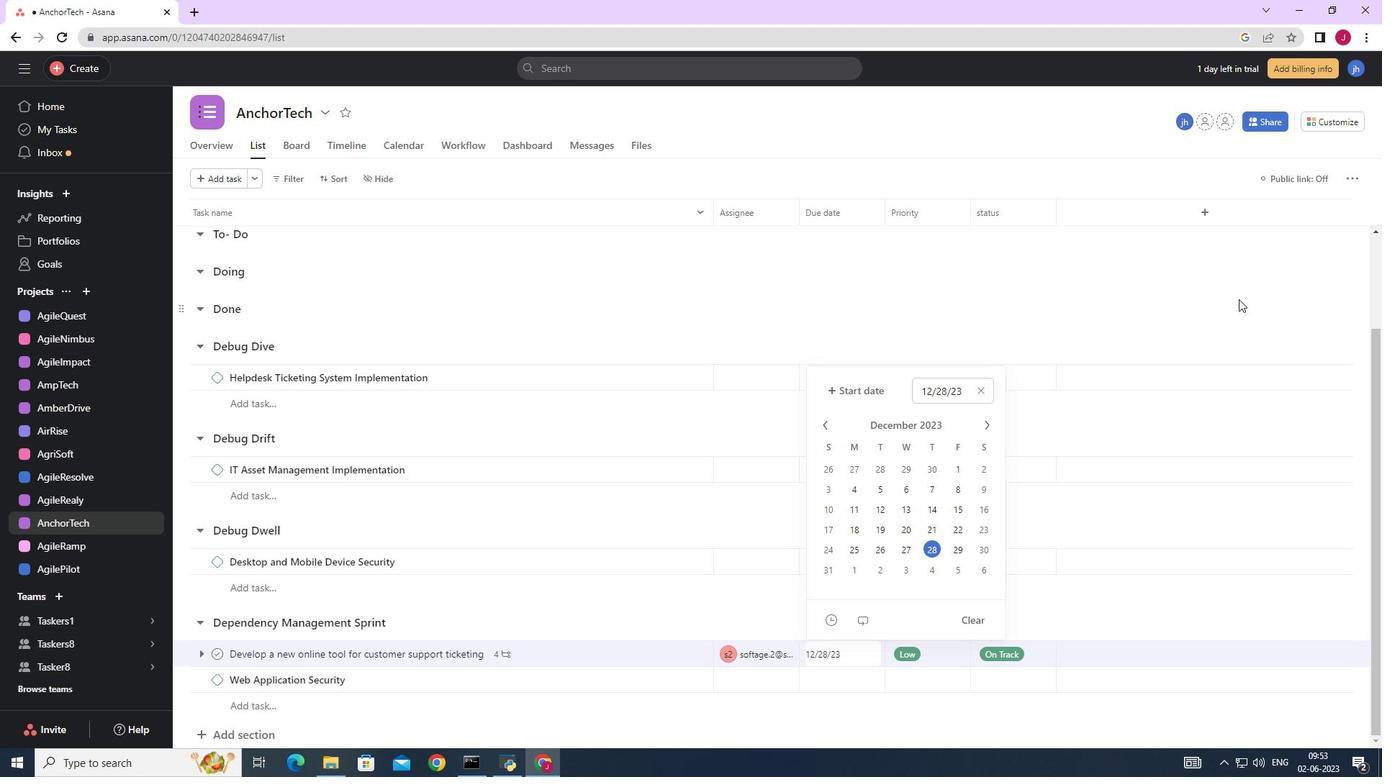 
